 Task: Configure the swarming to find subject matter experts for support.
Action: Mouse moved to (1010, 73)
Screenshot: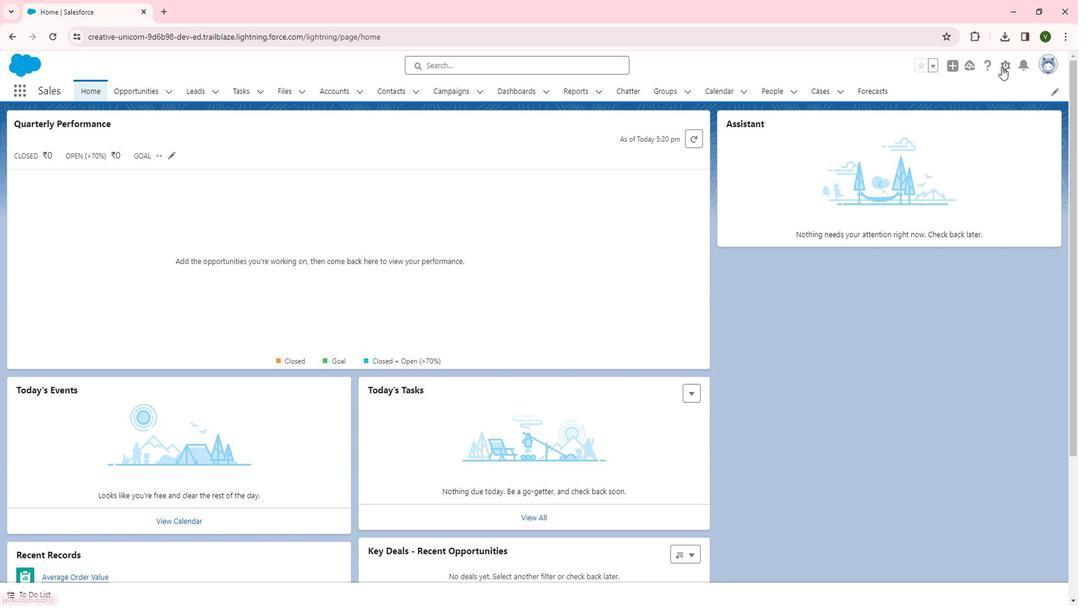 
Action: Mouse pressed left at (1010, 73)
Screenshot: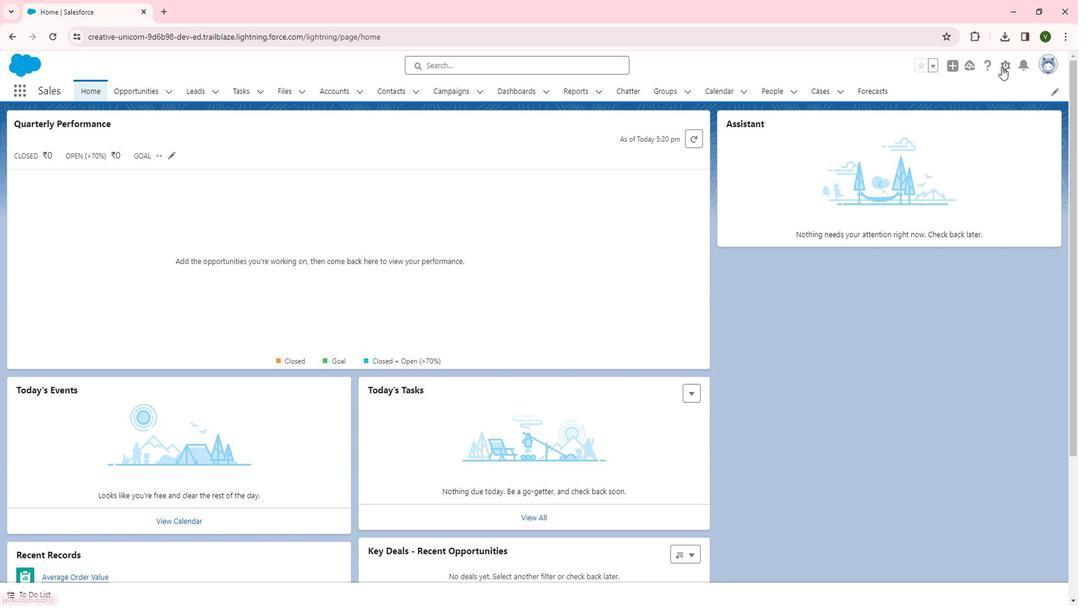 
Action: Mouse moved to (966, 98)
Screenshot: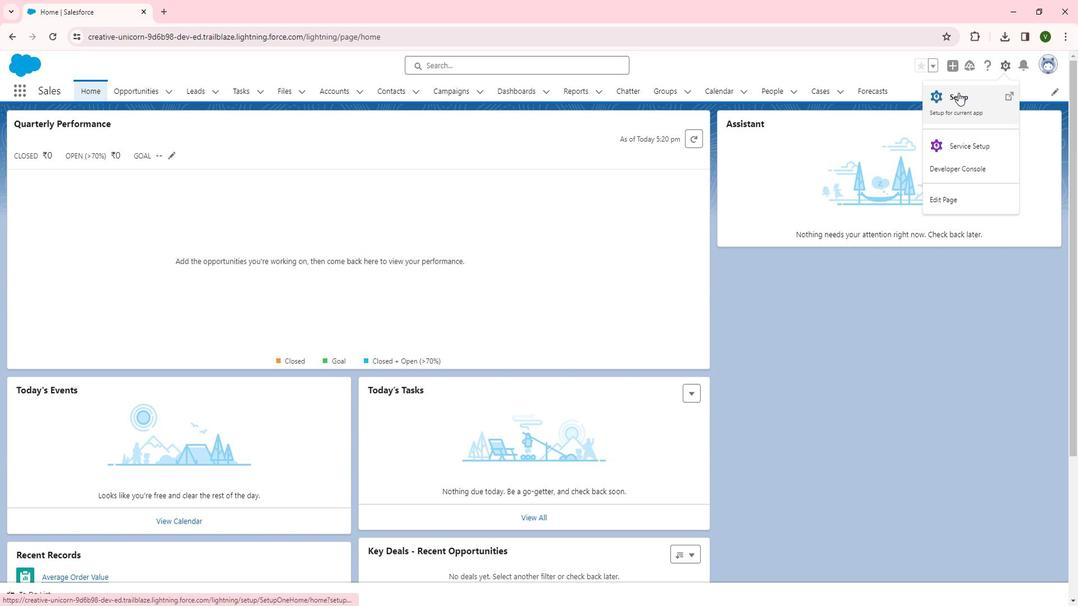 
Action: Mouse pressed left at (966, 98)
Screenshot: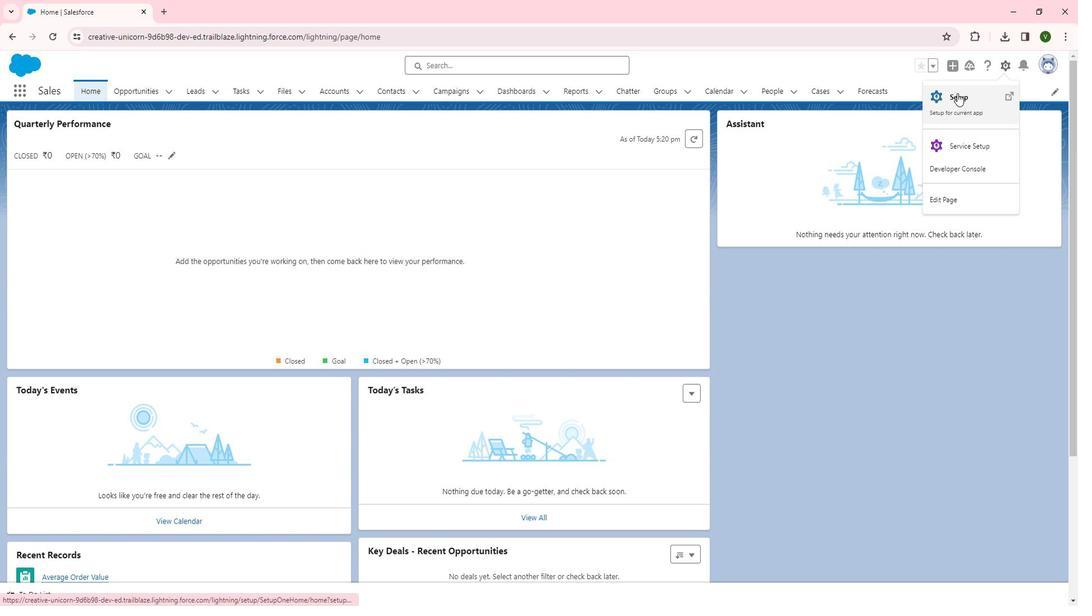 
Action: Mouse moved to (64, 336)
Screenshot: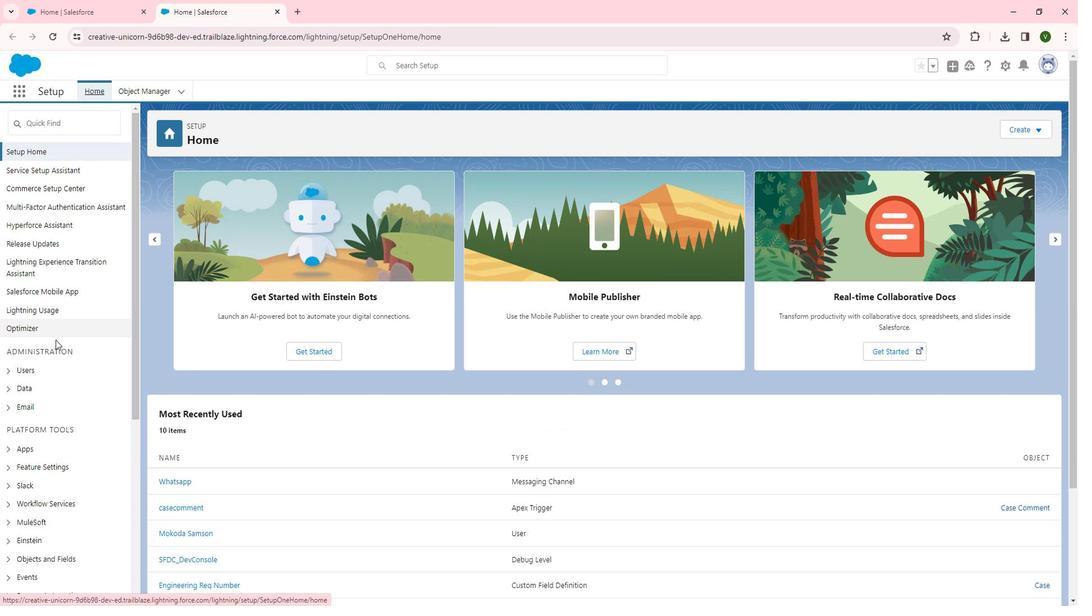 
Action: Mouse scrolled (64, 335) with delta (0, 0)
Screenshot: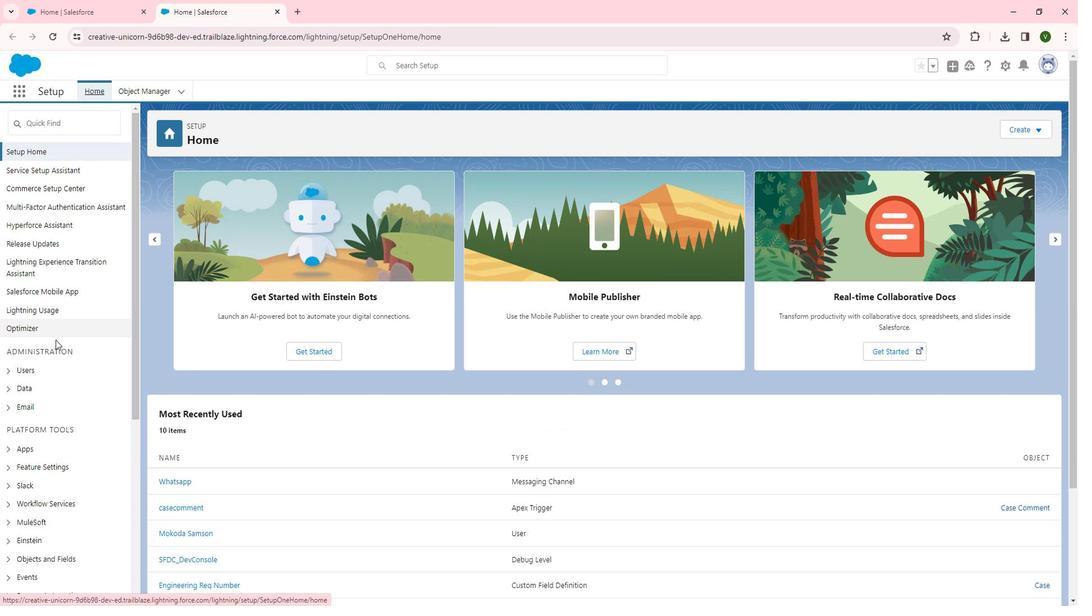 
Action: Mouse scrolled (64, 335) with delta (0, 0)
Screenshot: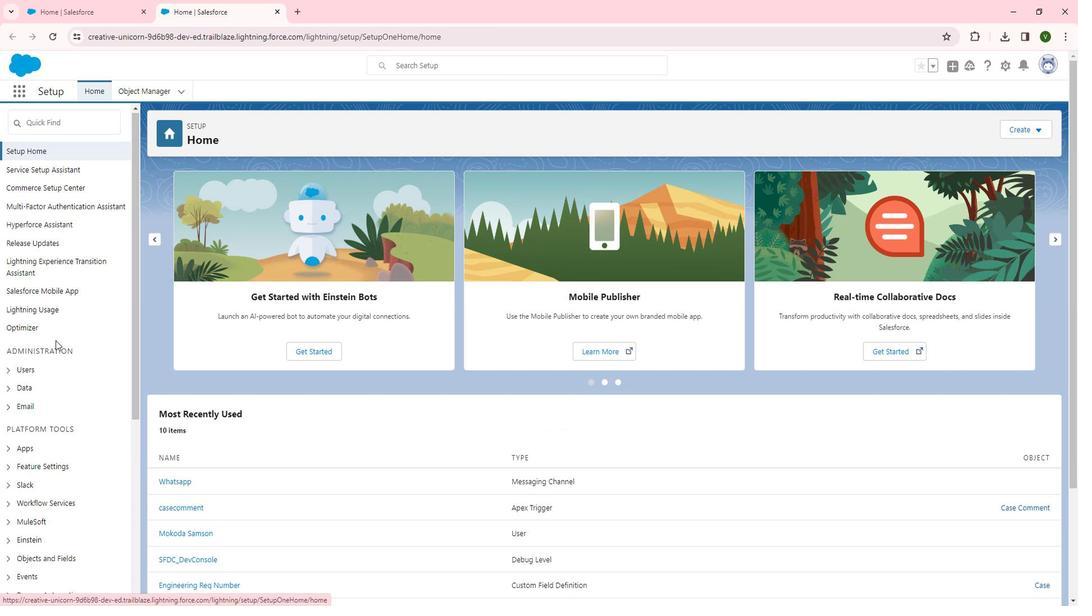 
Action: Mouse scrolled (64, 335) with delta (0, 0)
Screenshot: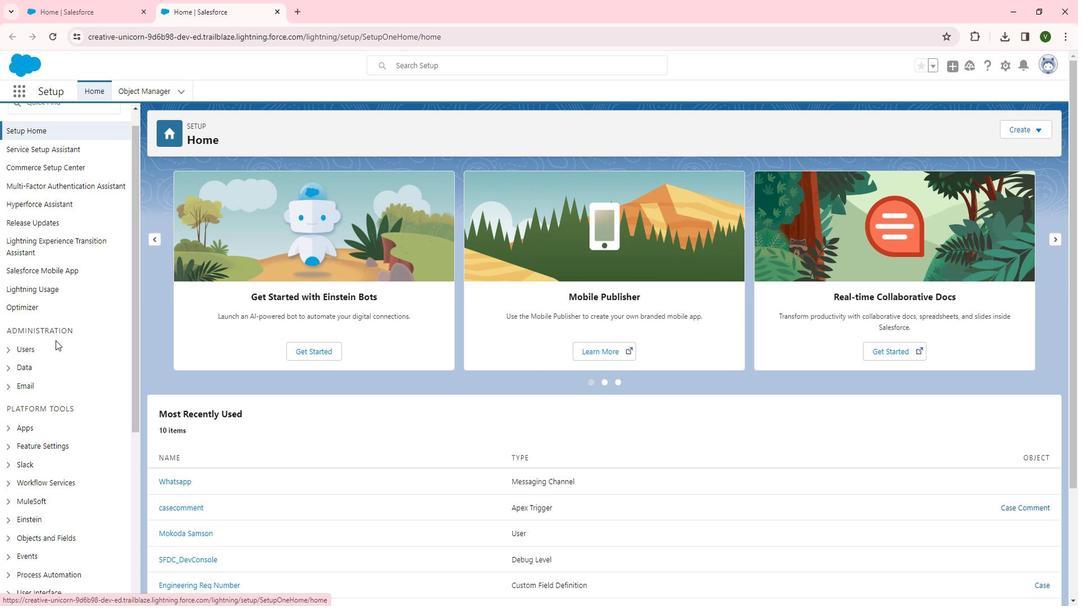 
Action: Mouse moved to (14, 290)
Screenshot: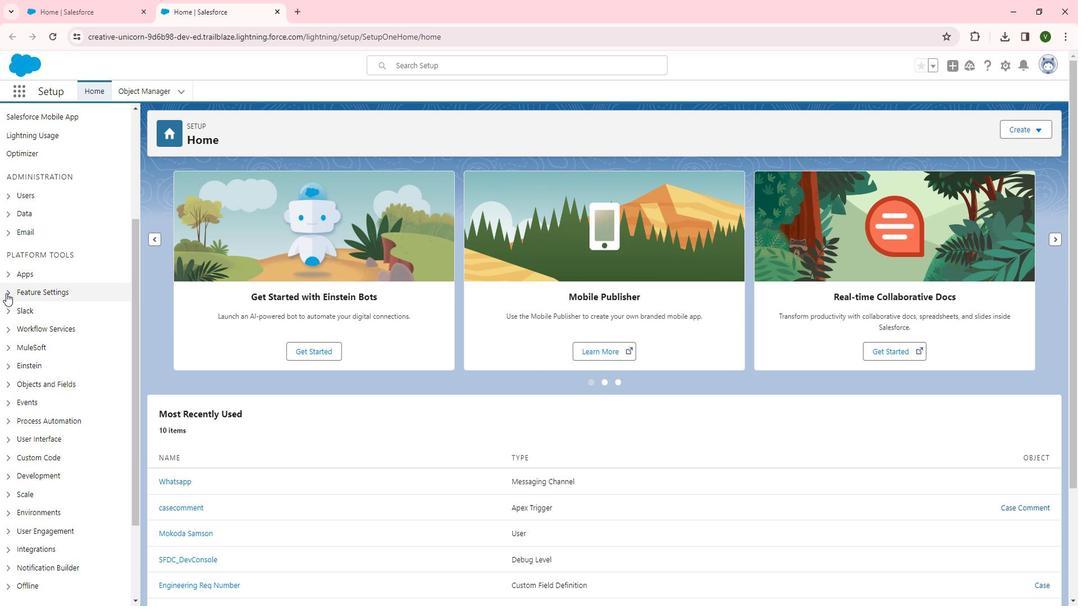 
Action: Mouse pressed left at (14, 290)
Screenshot: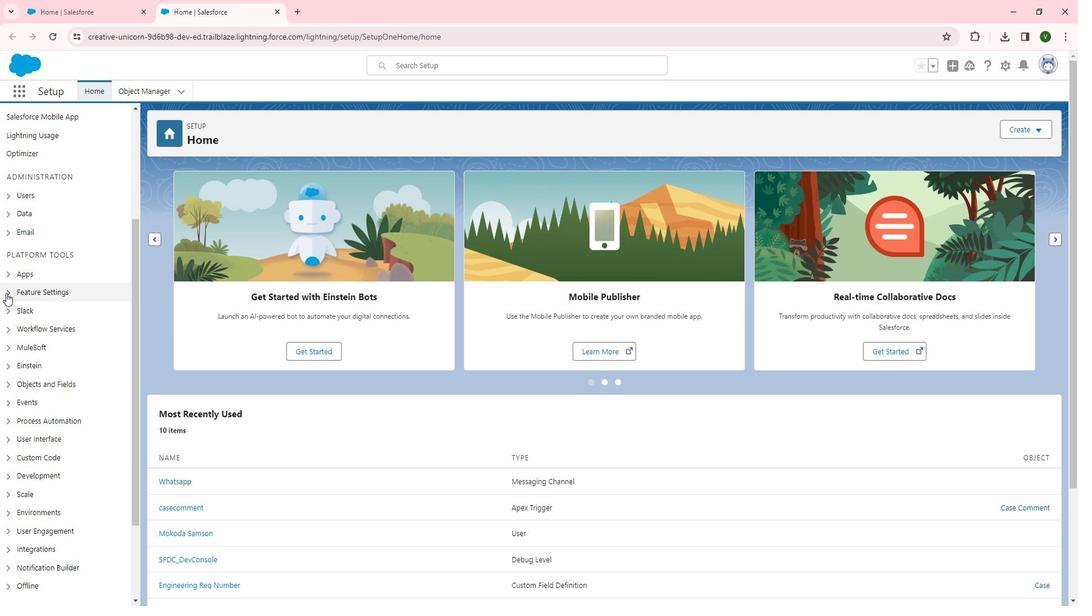 
Action: Mouse moved to (78, 284)
Screenshot: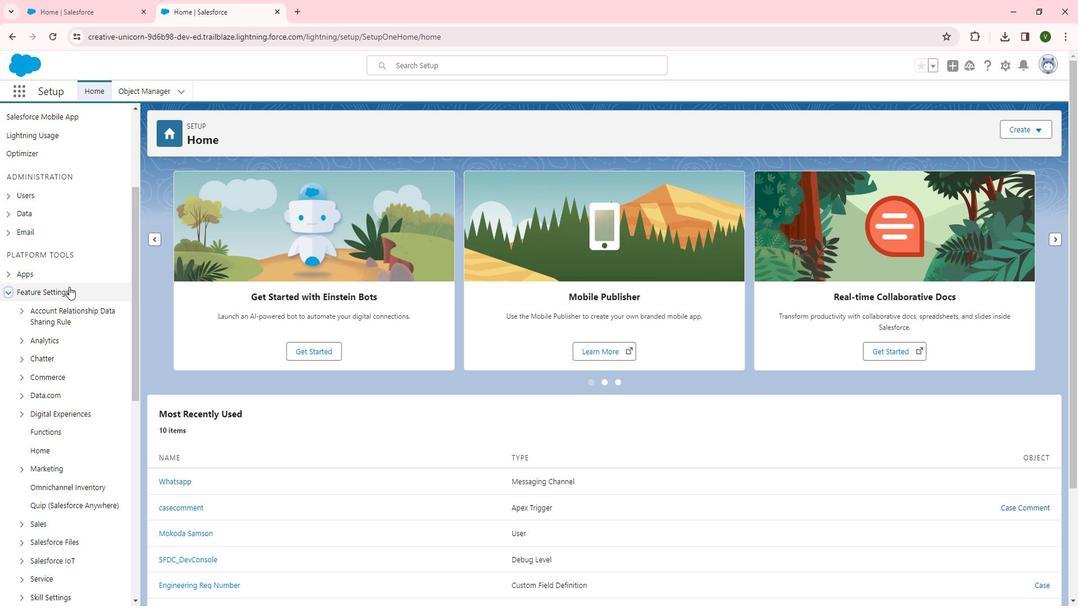 
Action: Mouse scrolled (78, 284) with delta (0, 0)
Screenshot: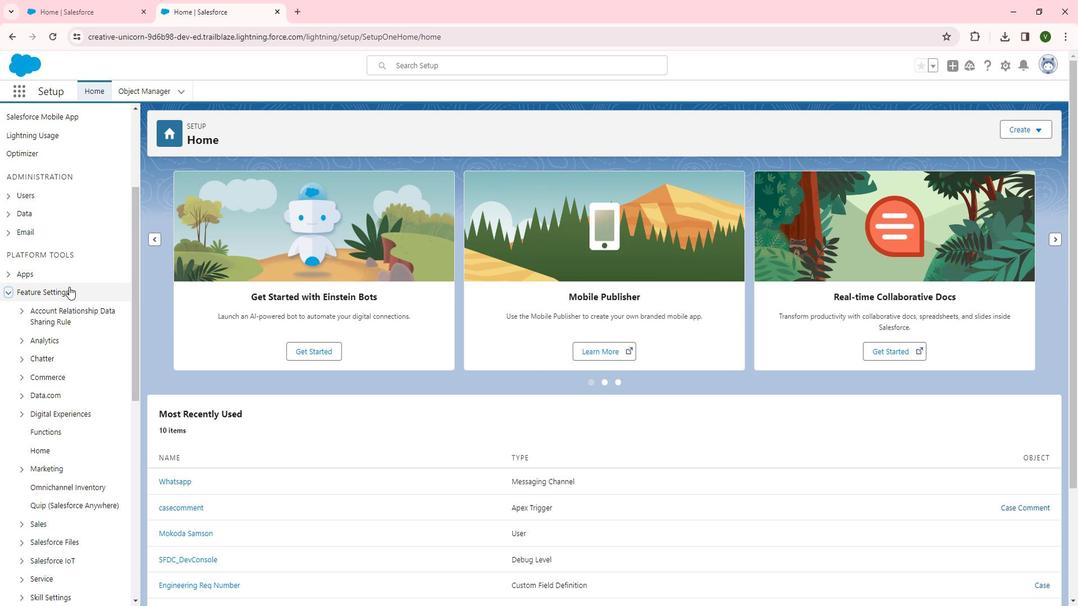 
Action: Mouse scrolled (78, 284) with delta (0, 0)
Screenshot: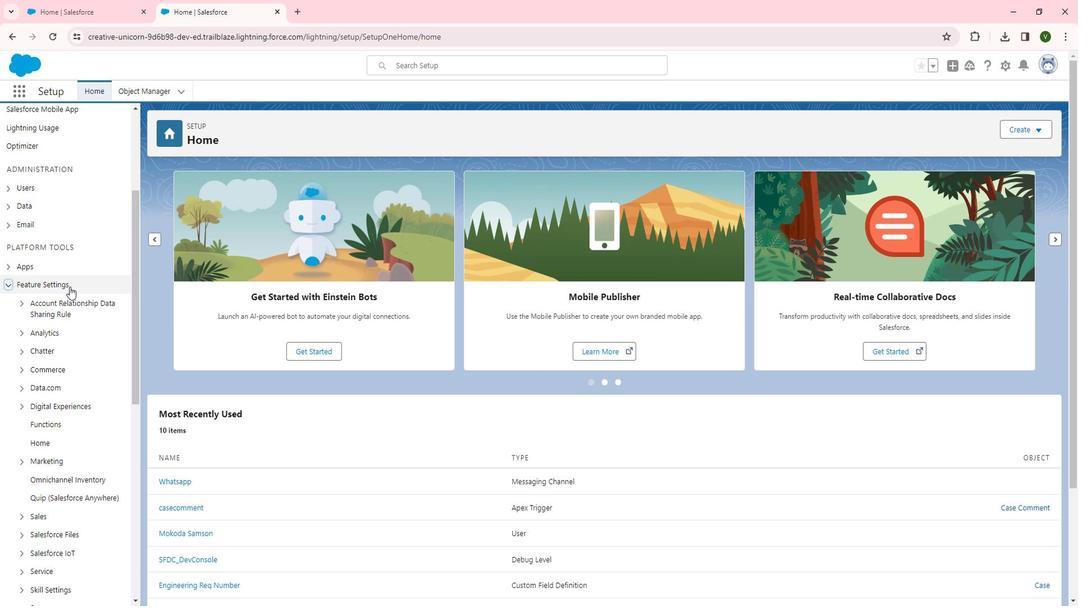 
Action: Mouse scrolled (78, 284) with delta (0, 0)
Screenshot: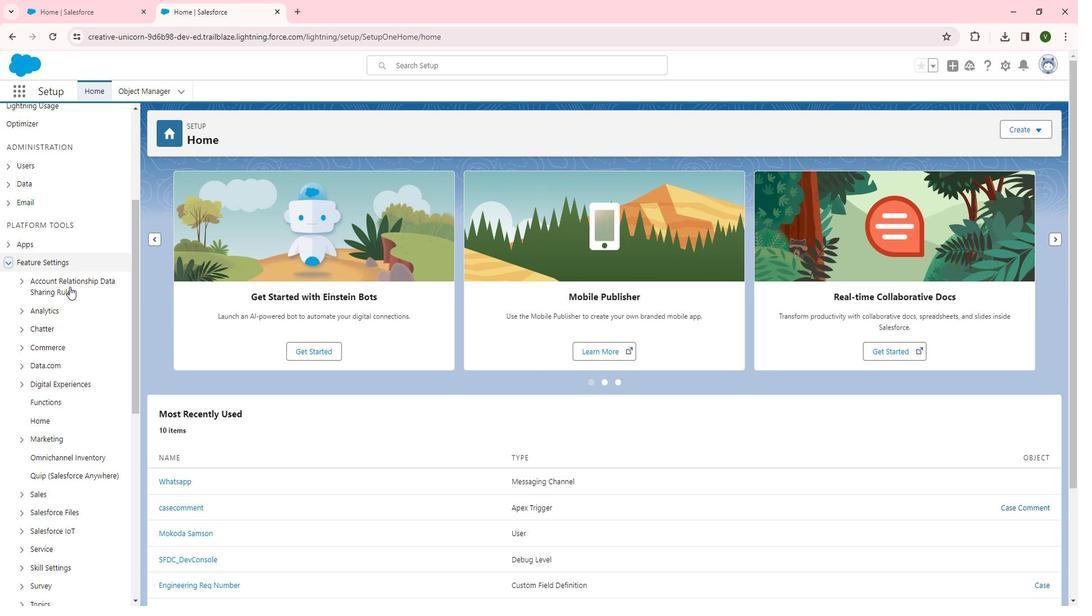 
Action: Mouse moved to (78, 287)
Screenshot: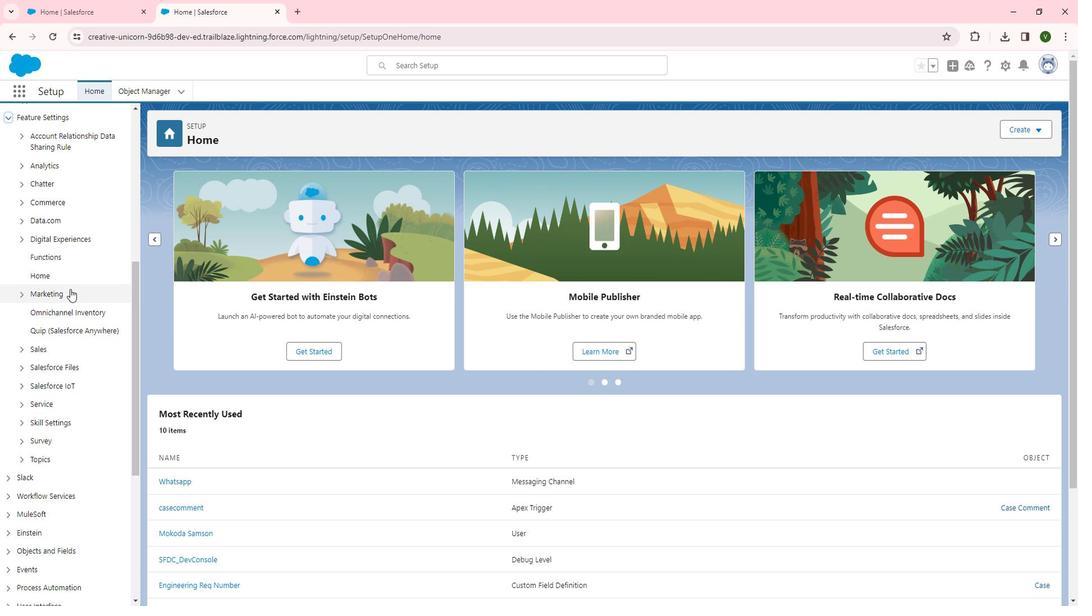 
Action: Mouse scrolled (78, 286) with delta (0, 0)
Screenshot: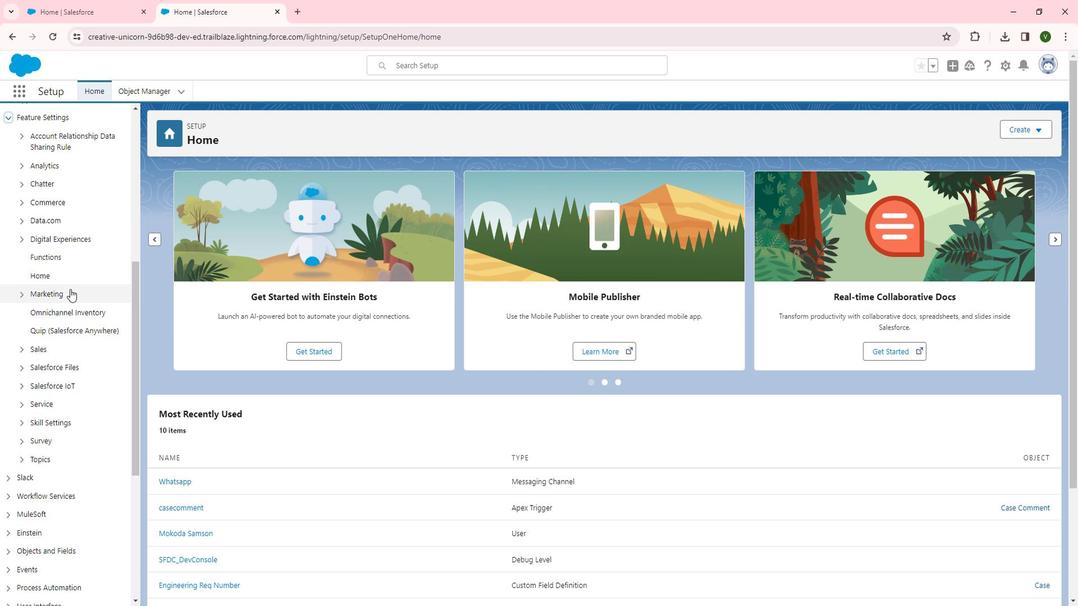 
Action: Mouse moved to (29, 342)
Screenshot: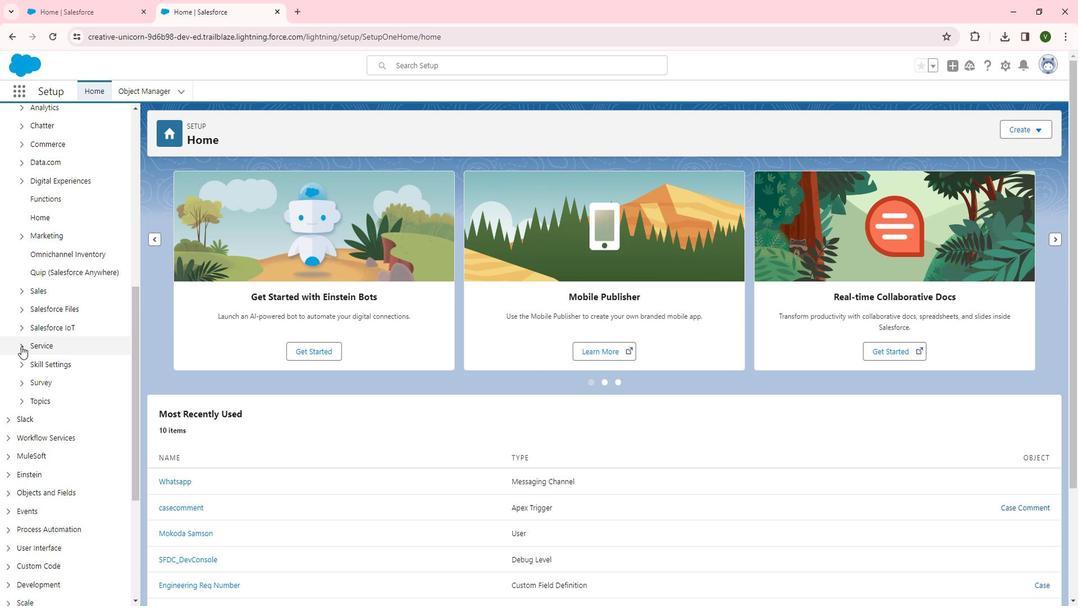 
Action: Mouse pressed left at (29, 342)
Screenshot: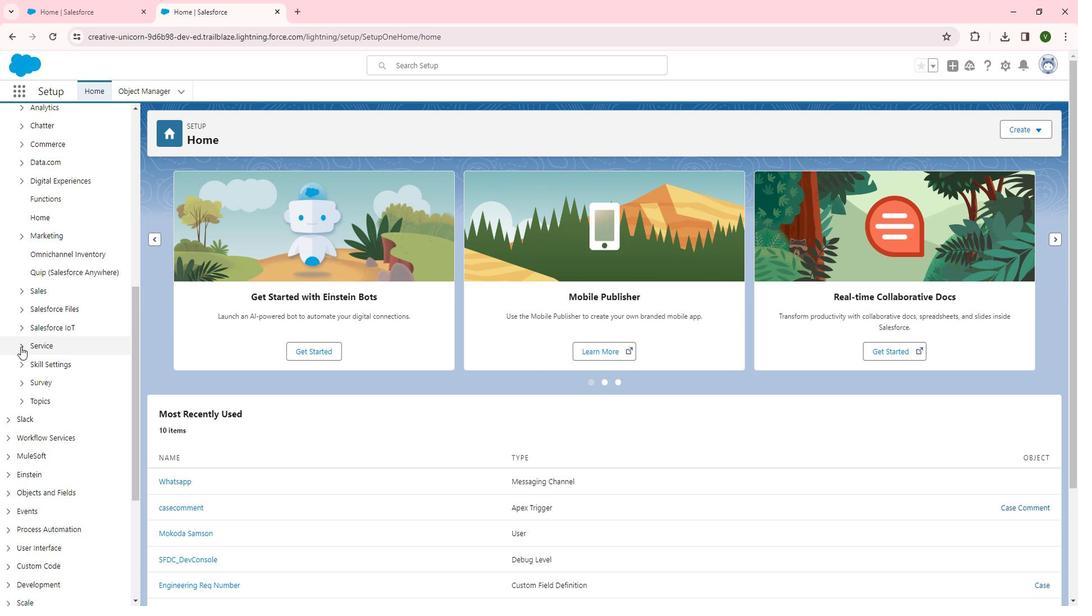 
Action: Mouse moved to (80, 346)
Screenshot: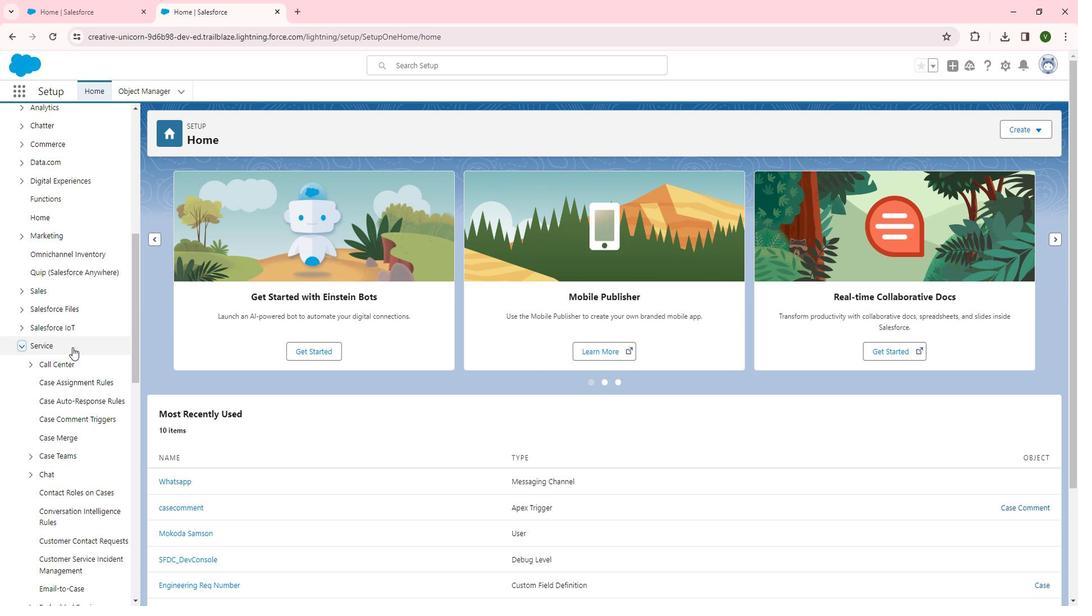 
Action: Mouse scrolled (80, 345) with delta (0, 0)
Screenshot: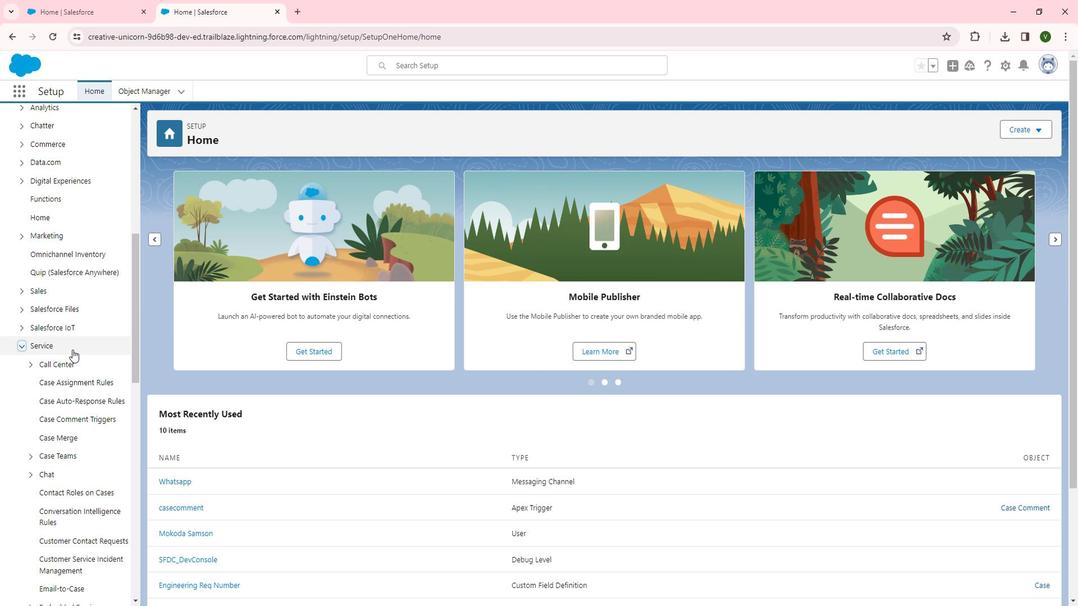 
Action: Mouse scrolled (80, 345) with delta (0, 0)
Screenshot: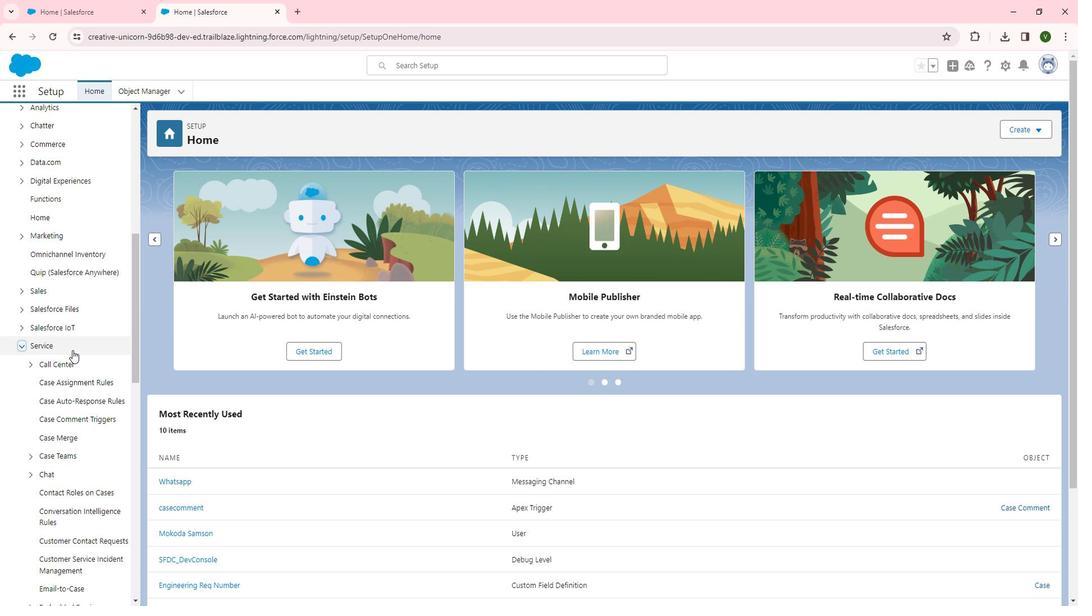
Action: Mouse scrolled (80, 345) with delta (0, 0)
Screenshot: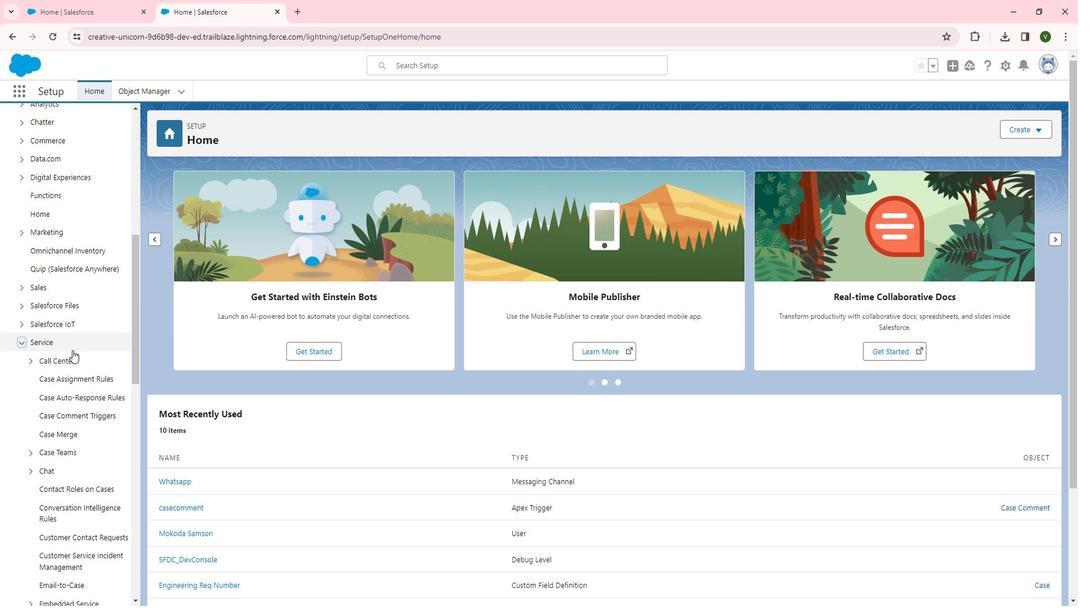 
Action: Mouse moved to (80, 347)
Screenshot: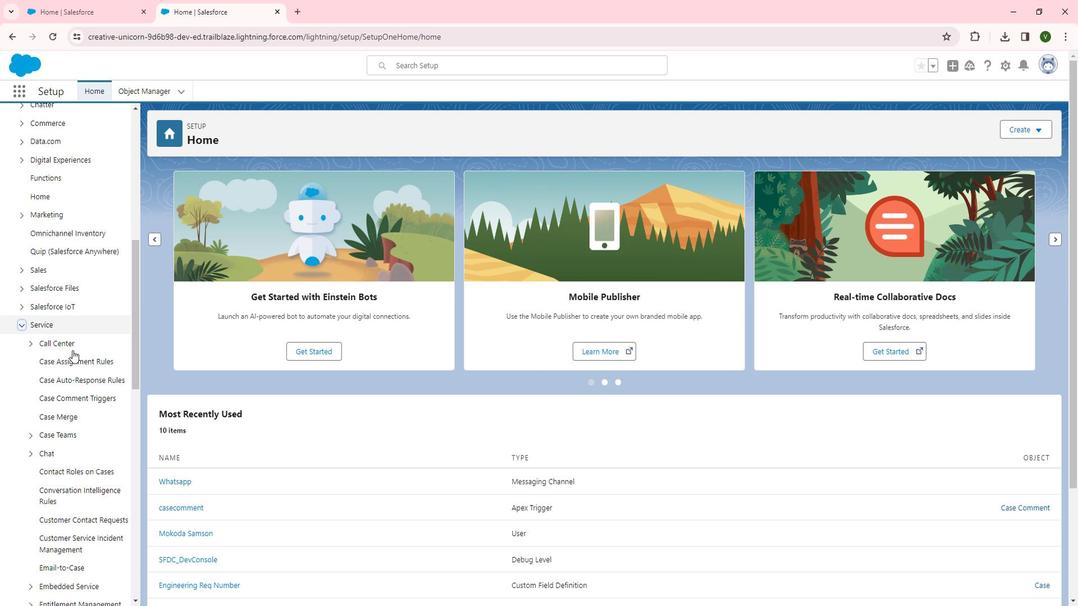 
Action: Mouse scrolled (80, 347) with delta (0, 0)
Screenshot: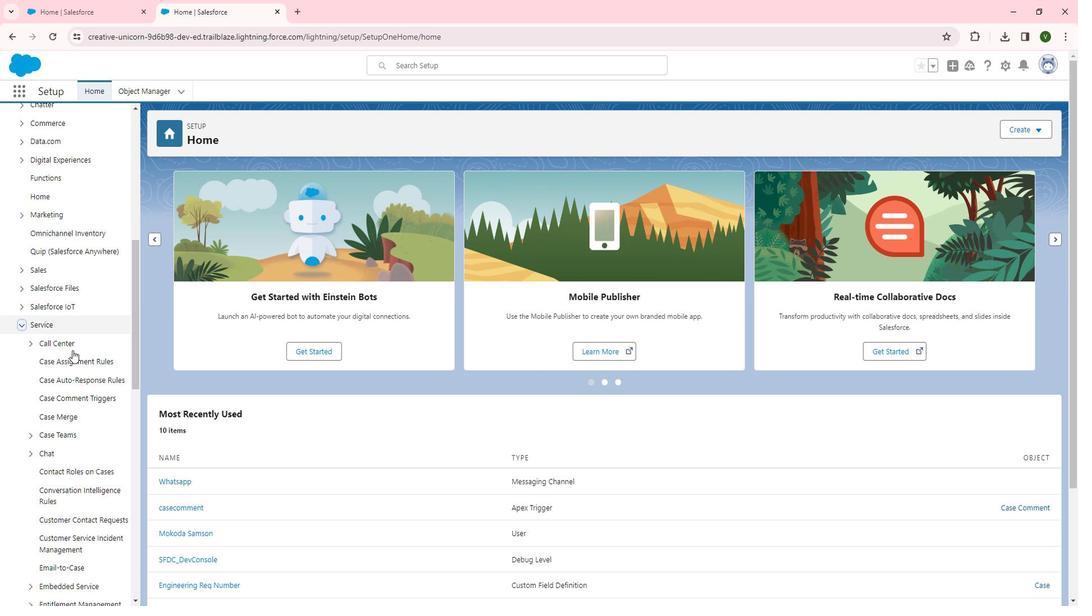 
Action: Mouse moved to (80, 349)
Screenshot: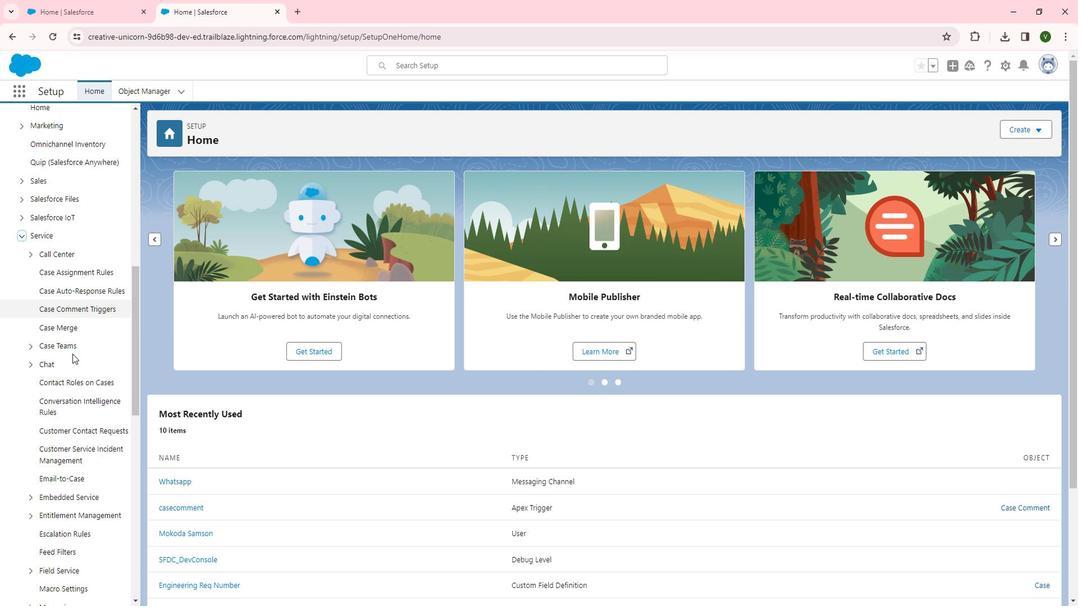 
Action: Mouse scrolled (80, 348) with delta (0, 0)
Screenshot: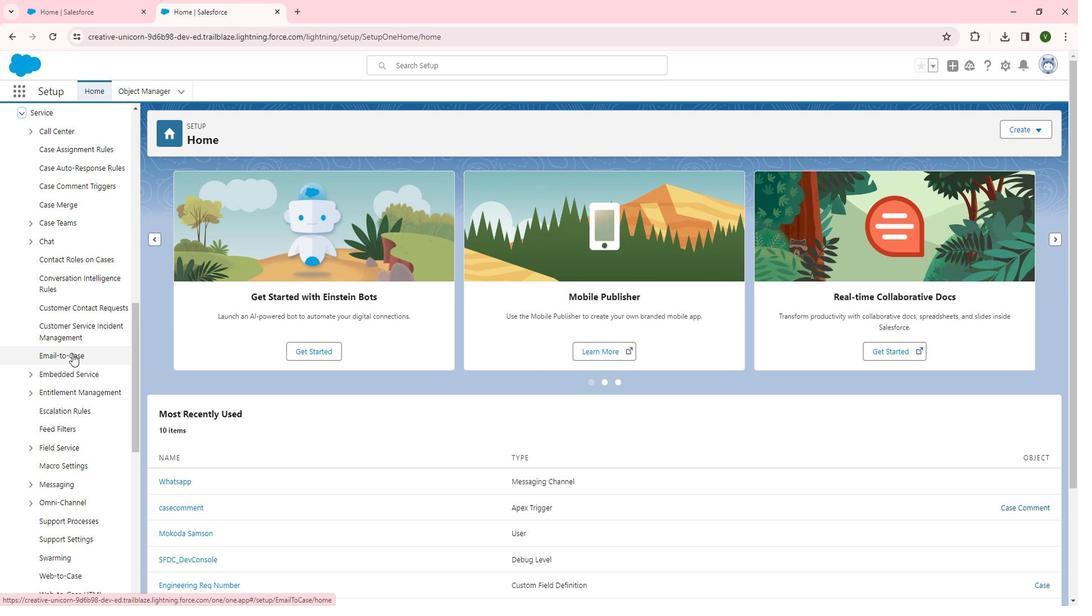 
Action: Mouse moved to (65, 489)
Screenshot: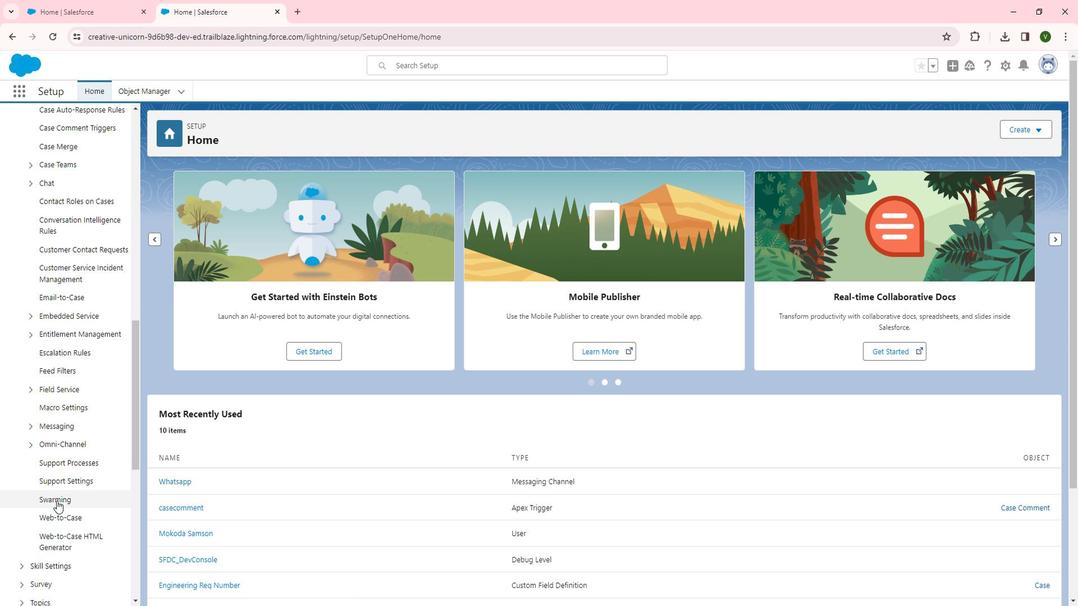 
Action: Mouse pressed left at (65, 489)
Screenshot: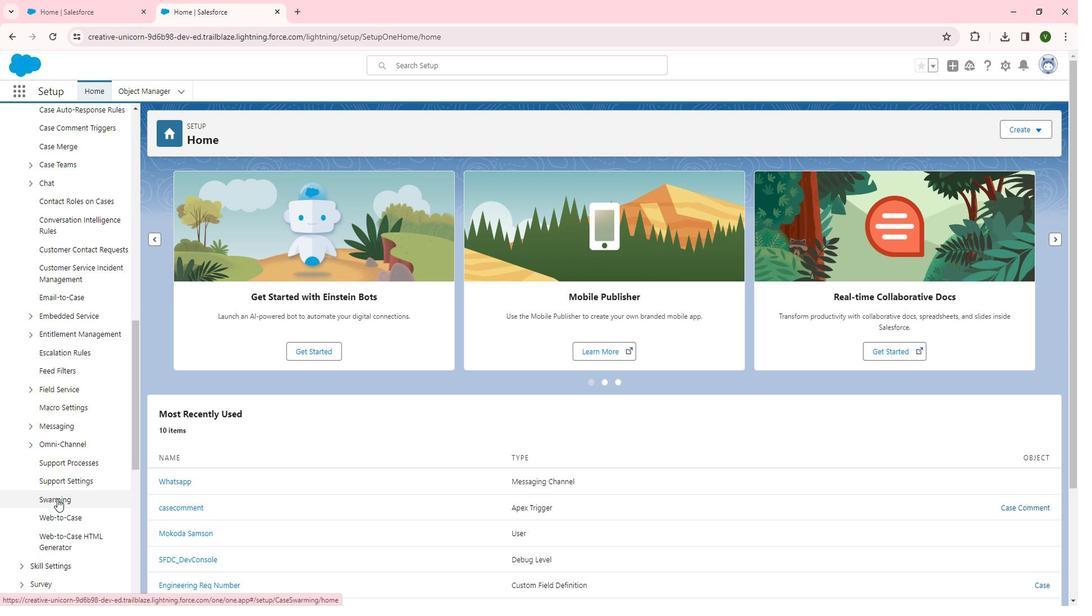 
Action: Mouse moved to (1048, 240)
Screenshot: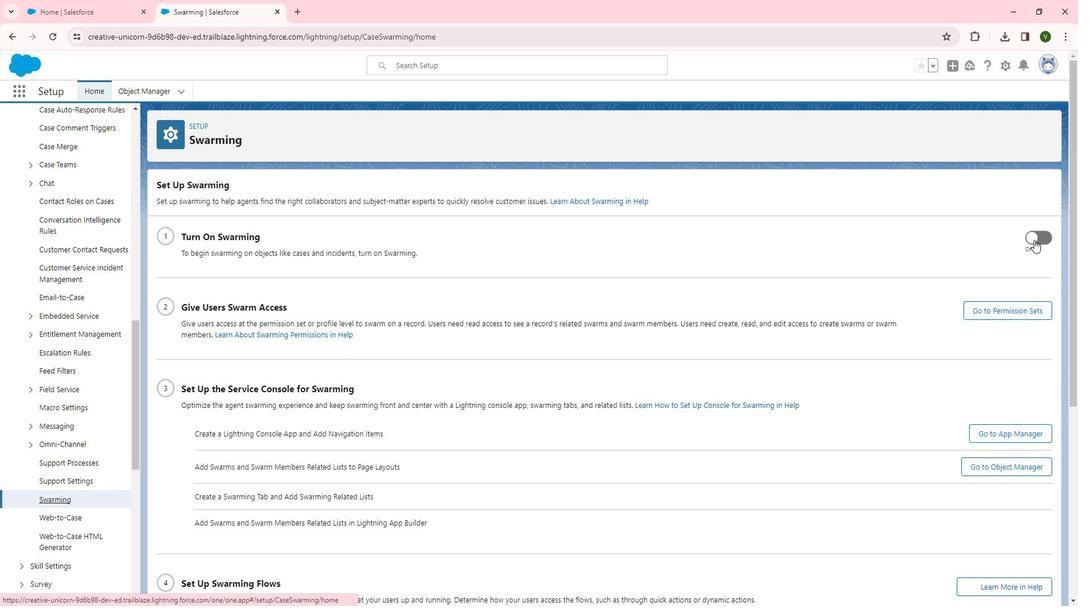
Action: Mouse pressed left at (1048, 240)
Screenshot: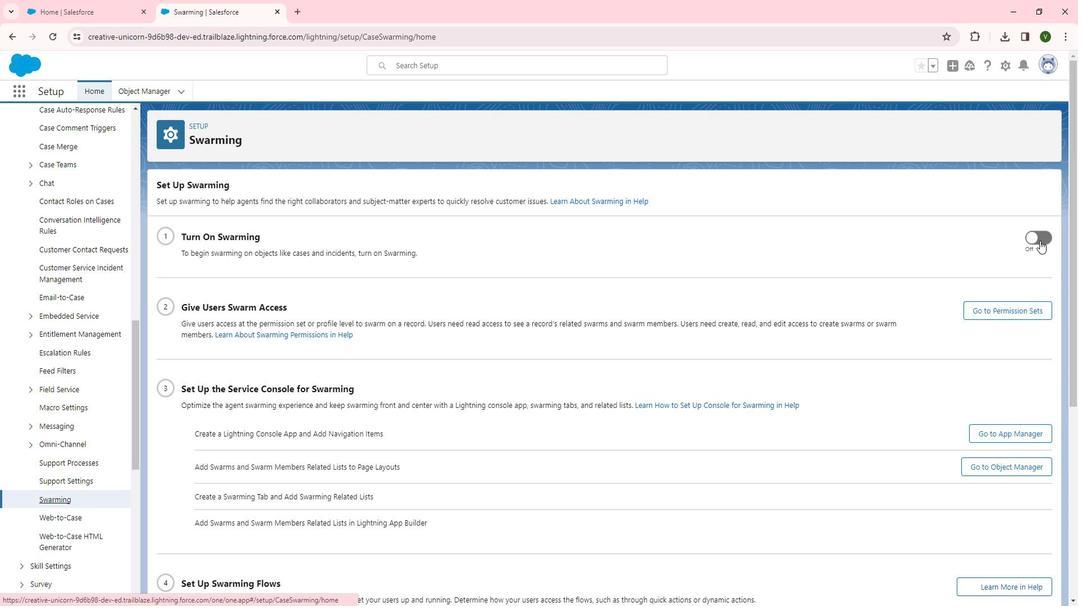 
Action: Mouse moved to (474, 343)
Screenshot: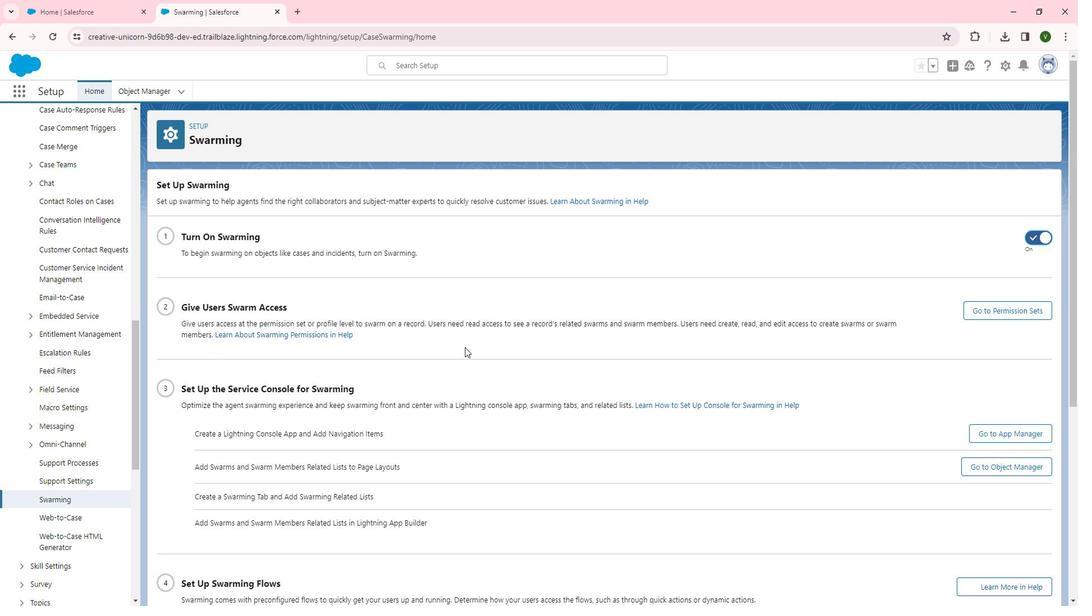 
Action: Mouse scrolled (474, 342) with delta (0, 0)
Screenshot: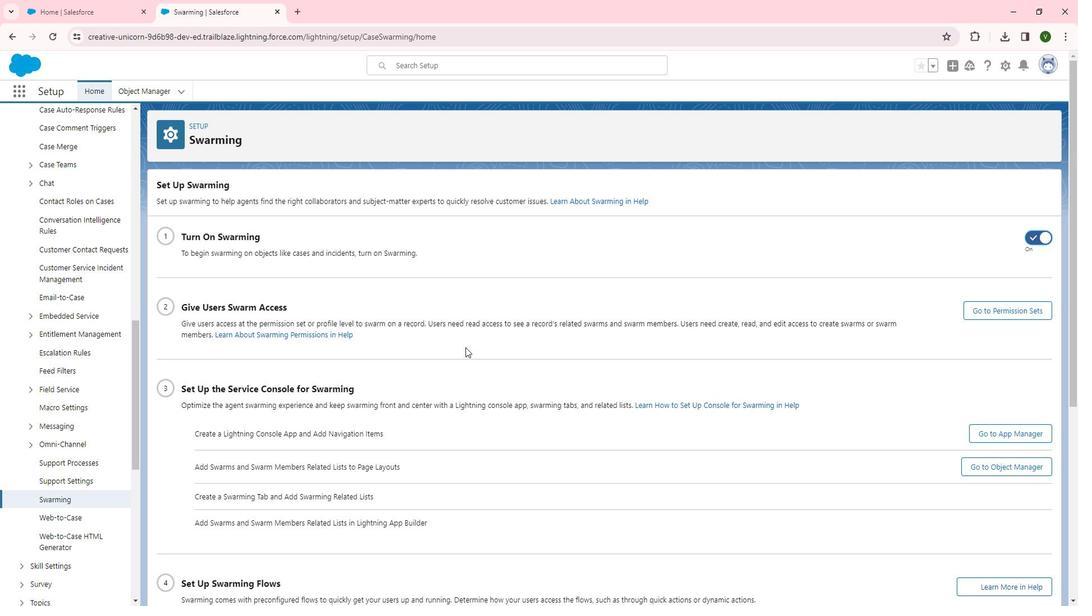 
Action: Mouse scrolled (474, 342) with delta (0, 0)
Screenshot: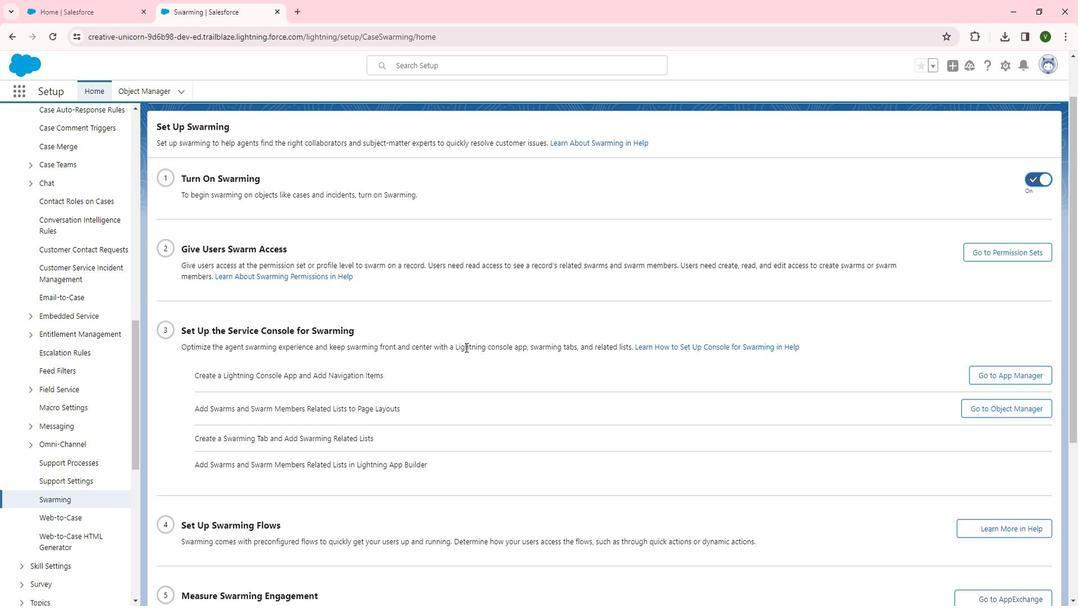 
Action: Mouse scrolled (474, 342) with delta (0, 0)
Screenshot: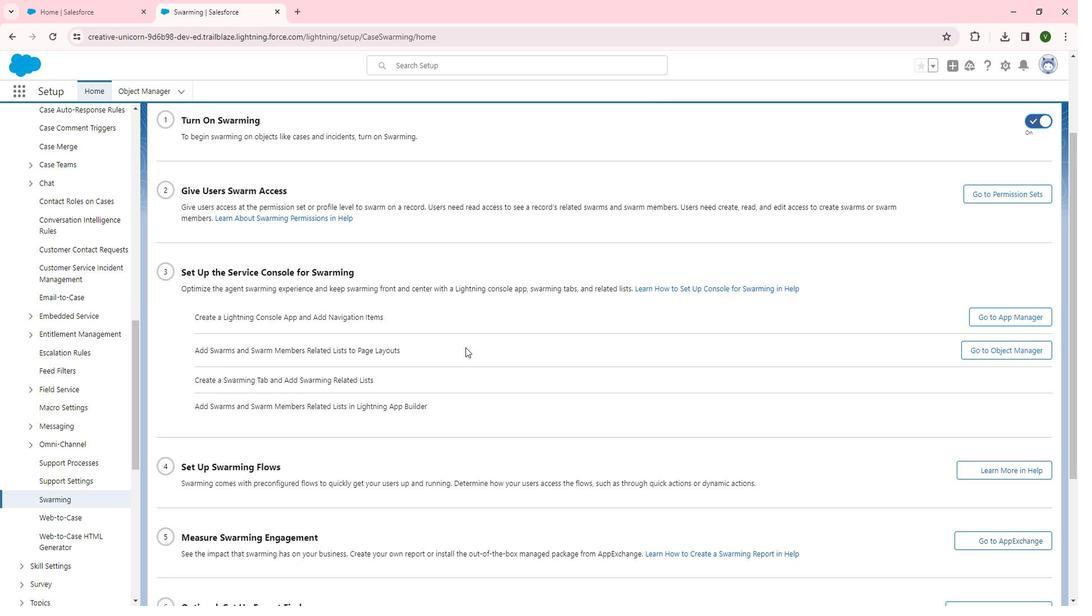 
Action: Mouse scrolled (474, 342) with delta (0, 0)
Screenshot: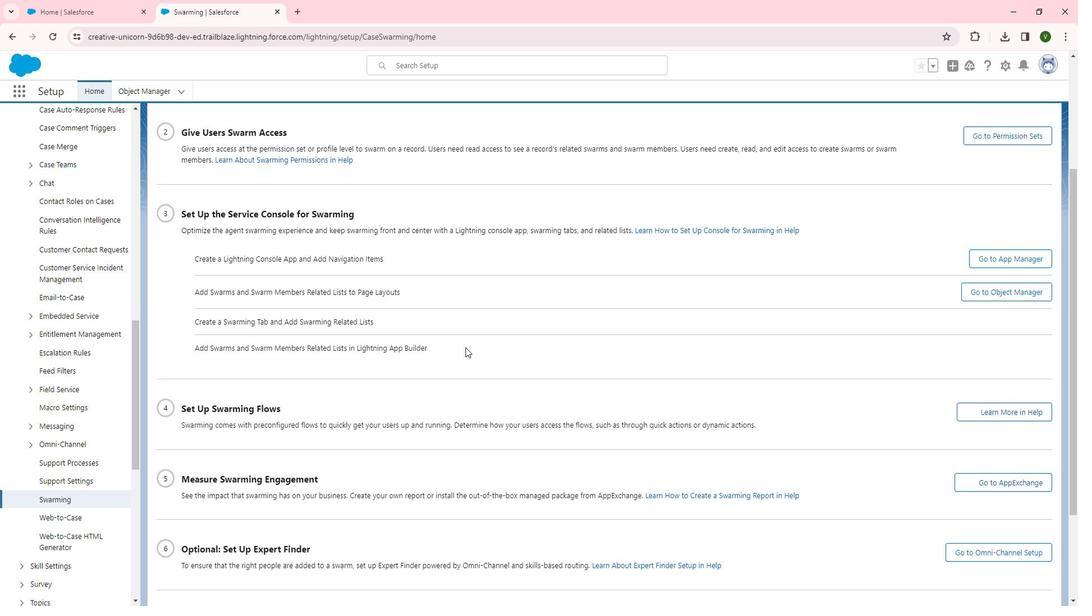 
Action: Mouse scrolled (474, 342) with delta (0, 0)
Screenshot: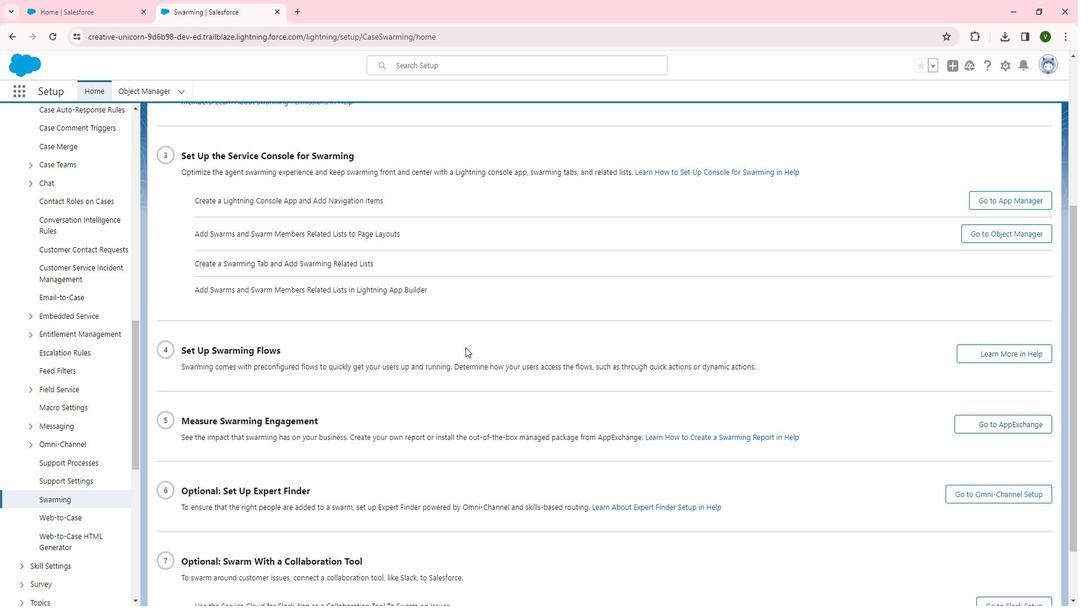 
Action: Mouse moved to (461, 340)
Screenshot: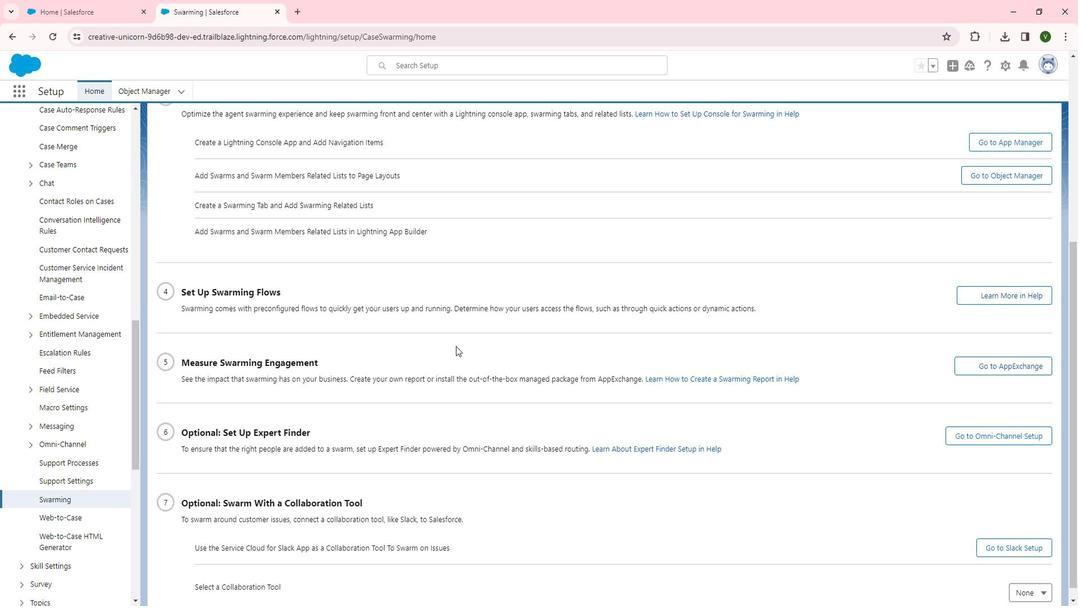 
Action: Mouse scrolled (461, 340) with delta (0, 0)
Screenshot: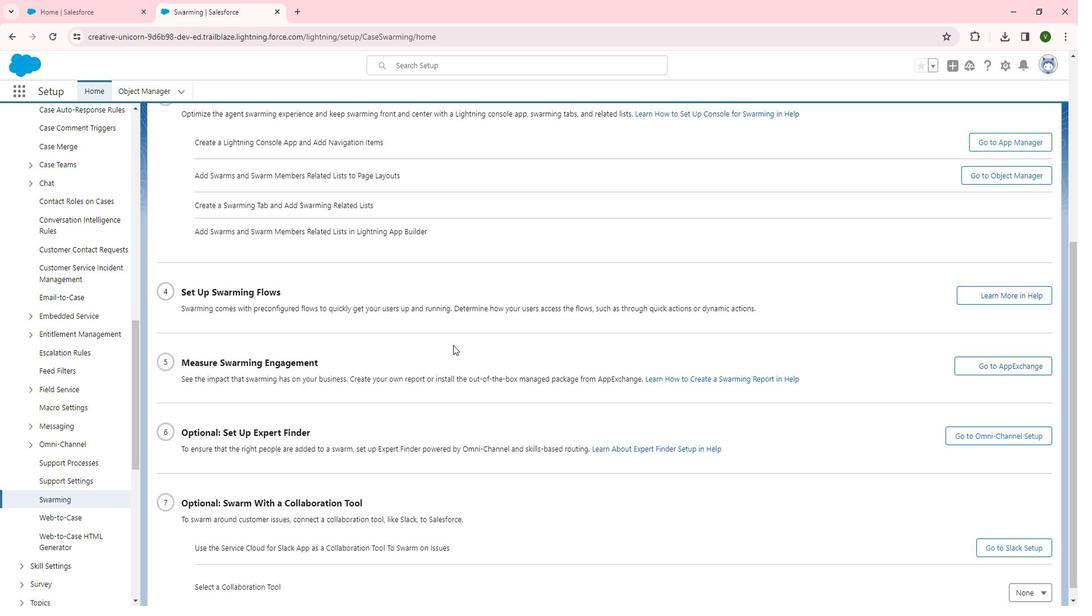 
Action: Mouse scrolled (461, 340) with delta (0, 0)
Screenshot: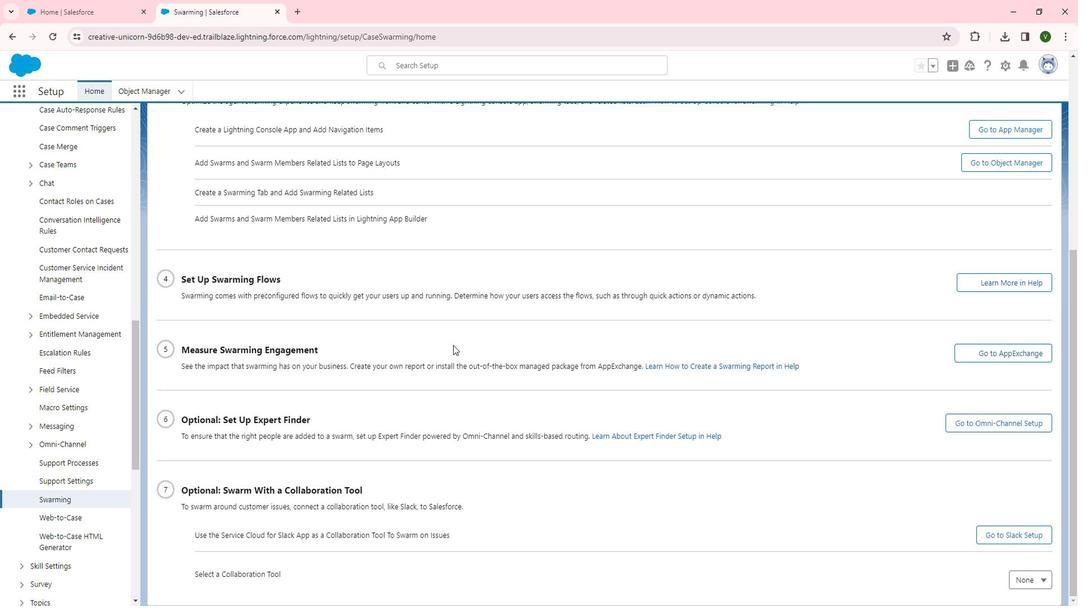 
Action: Mouse moved to (1041, 569)
Screenshot: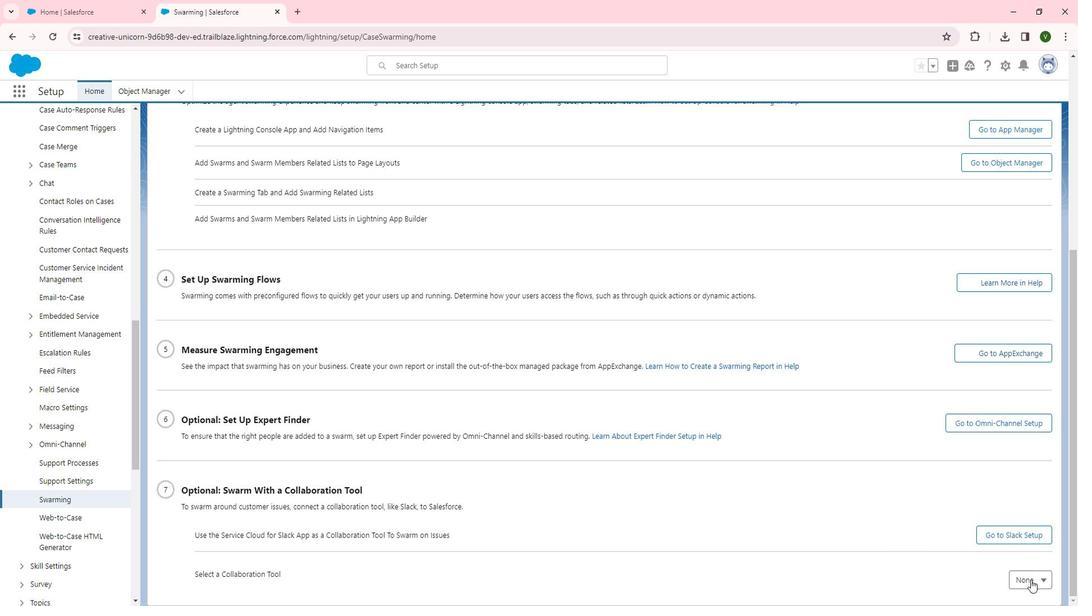 
Action: Mouse pressed left at (1041, 569)
Screenshot: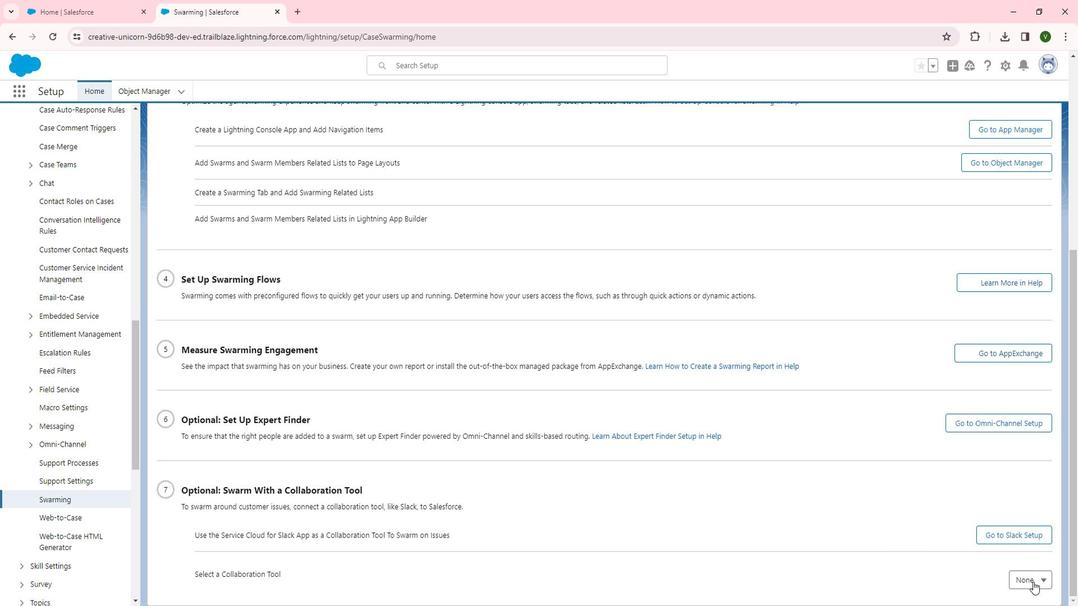 
Action: Mouse moved to (1002, 569)
Screenshot: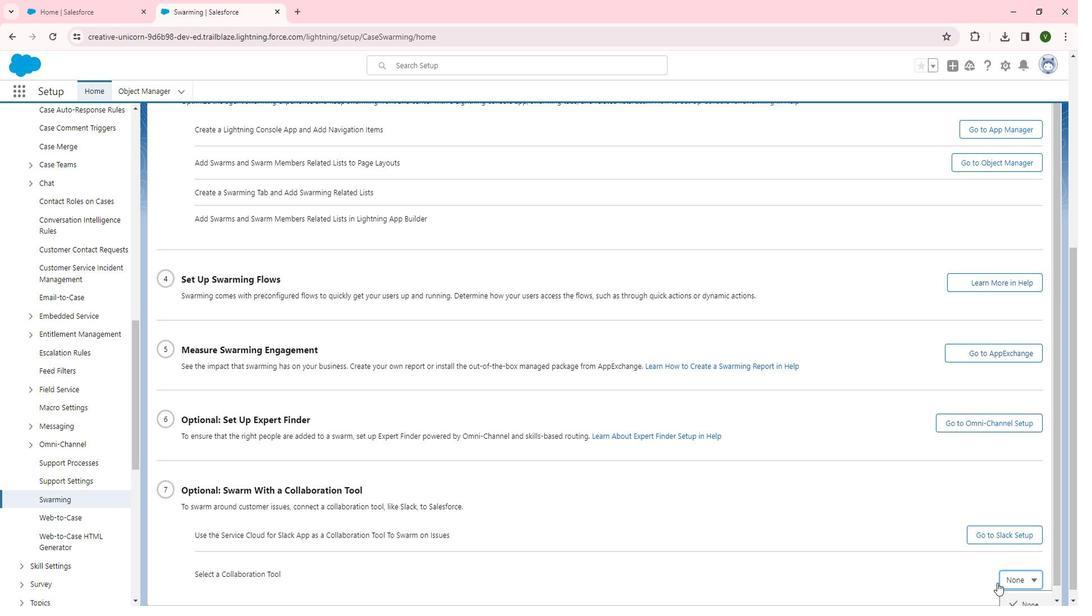 
Action: Mouse scrolled (1002, 568) with delta (0, 0)
Screenshot: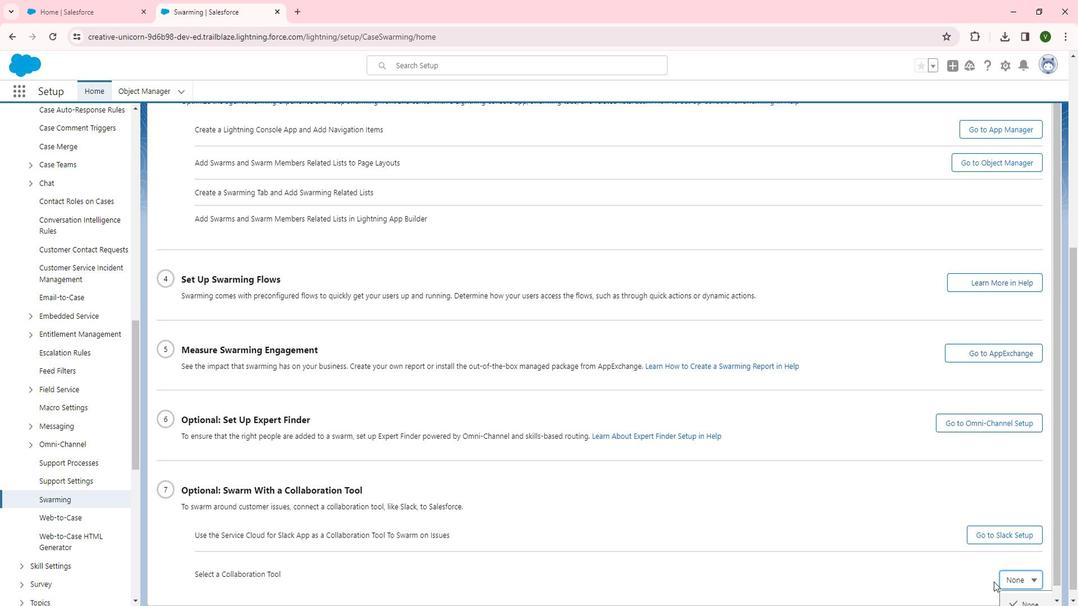 
Action: Mouse scrolled (1002, 568) with delta (0, 0)
Screenshot: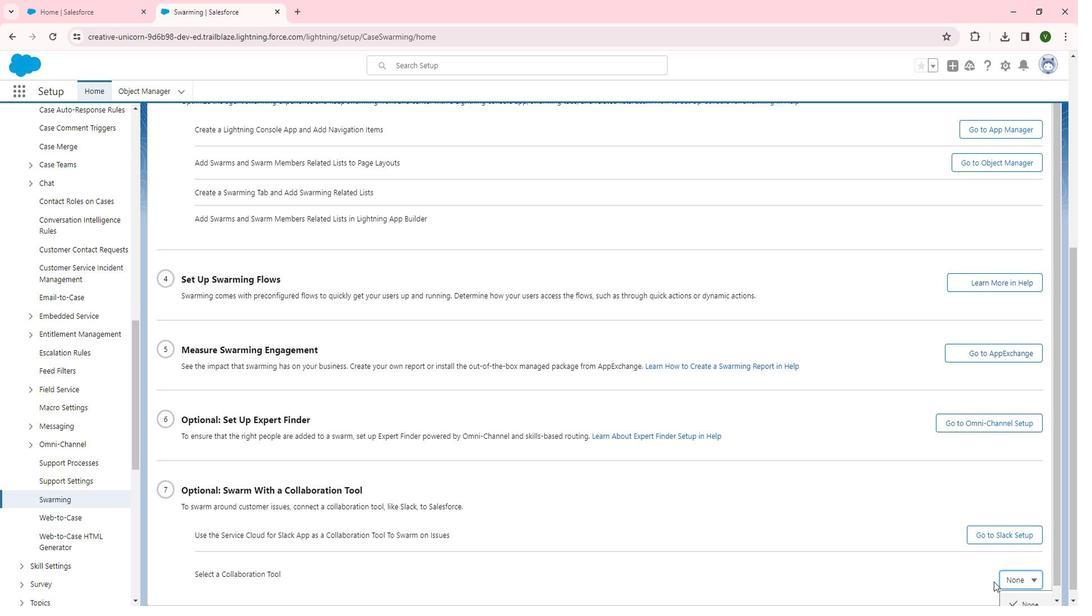 
Action: Mouse moved to (1012, 576)
Screenshot: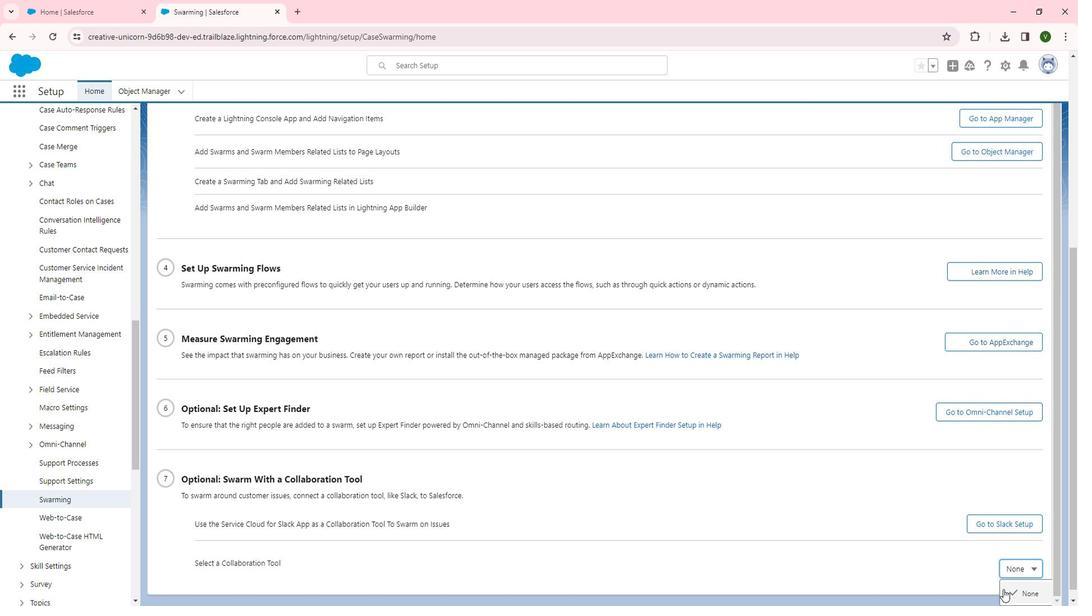 
Action: Mouse scrolled (1012, 576) with delta (0, 0)
Screenshot: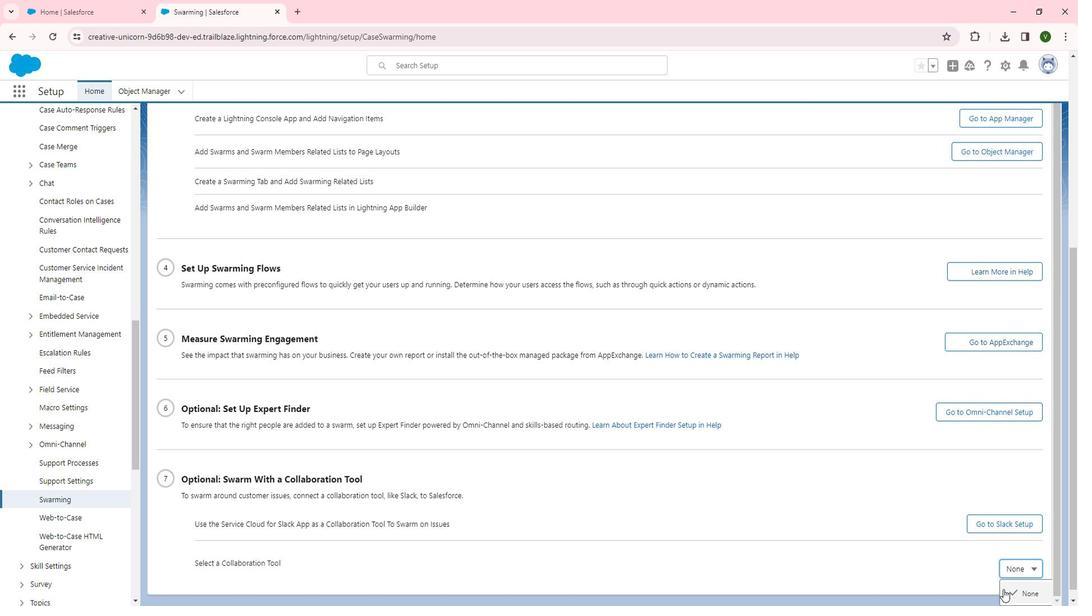 
Action: Mouse scrolled (1012, 576) with delta (0, 0)
Screenshot: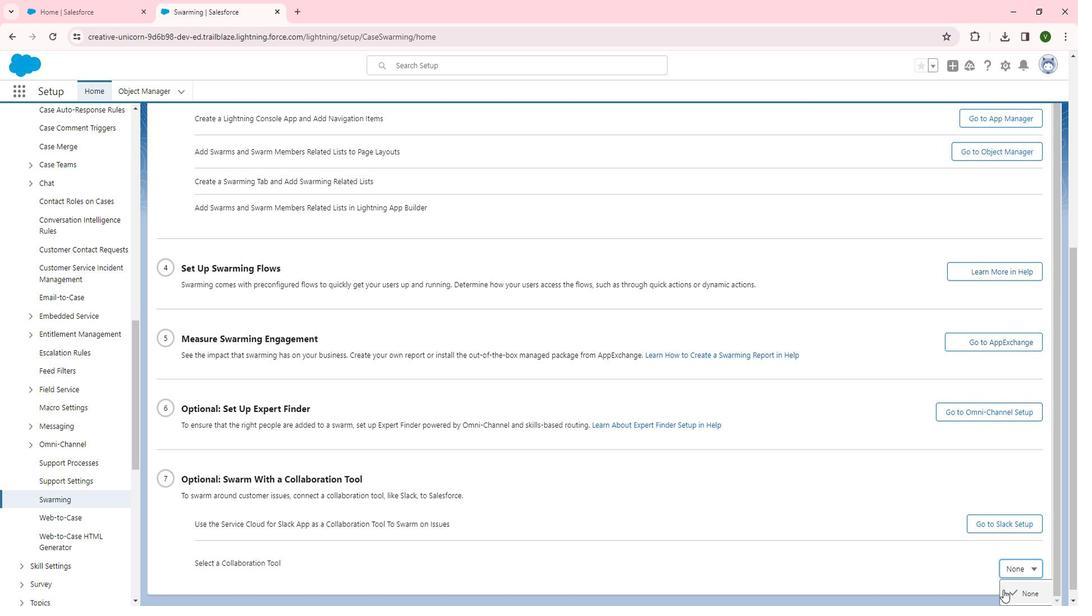 
Action: Mouse moved to (1034, 575)
Screenshot: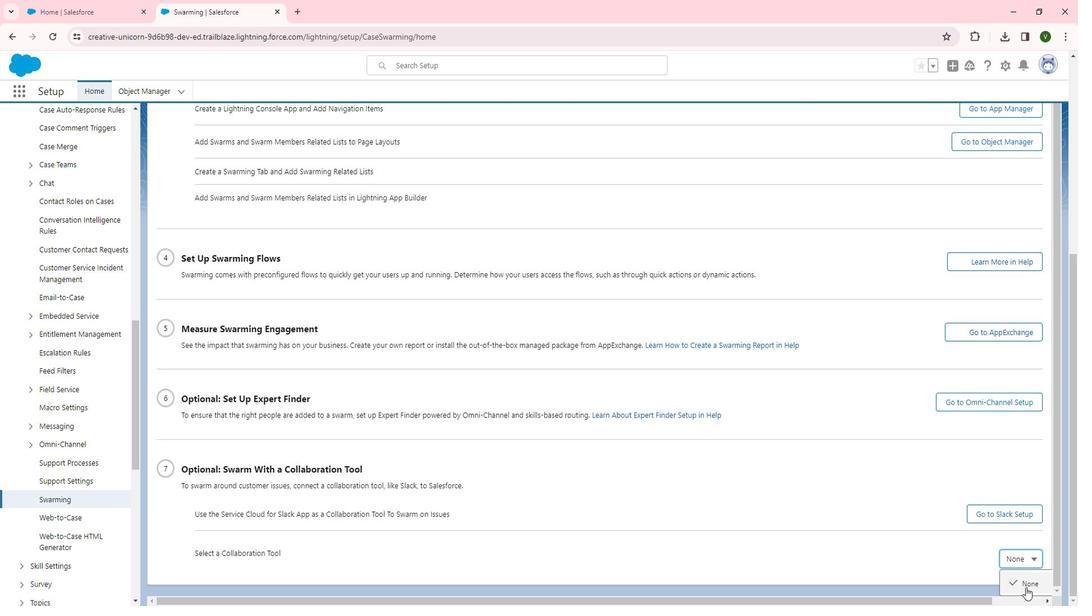 
Action: Mouse scrolled (1034, 574) with delta (0, 0)
Screenshot: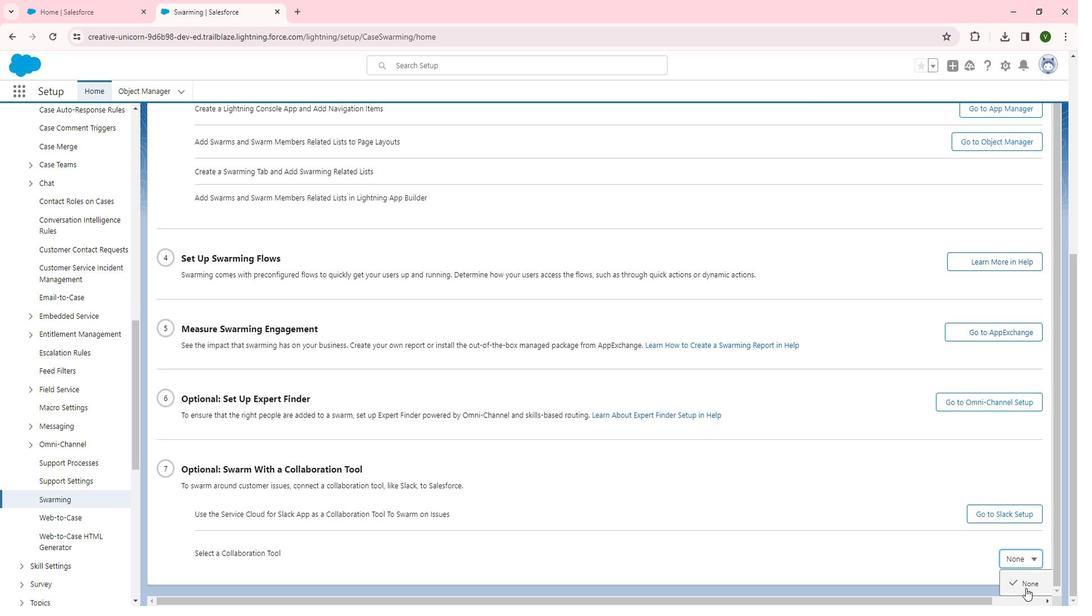 
Action: Mouse scrolled (1034, 574) with delta (0, 0)
Screenshot: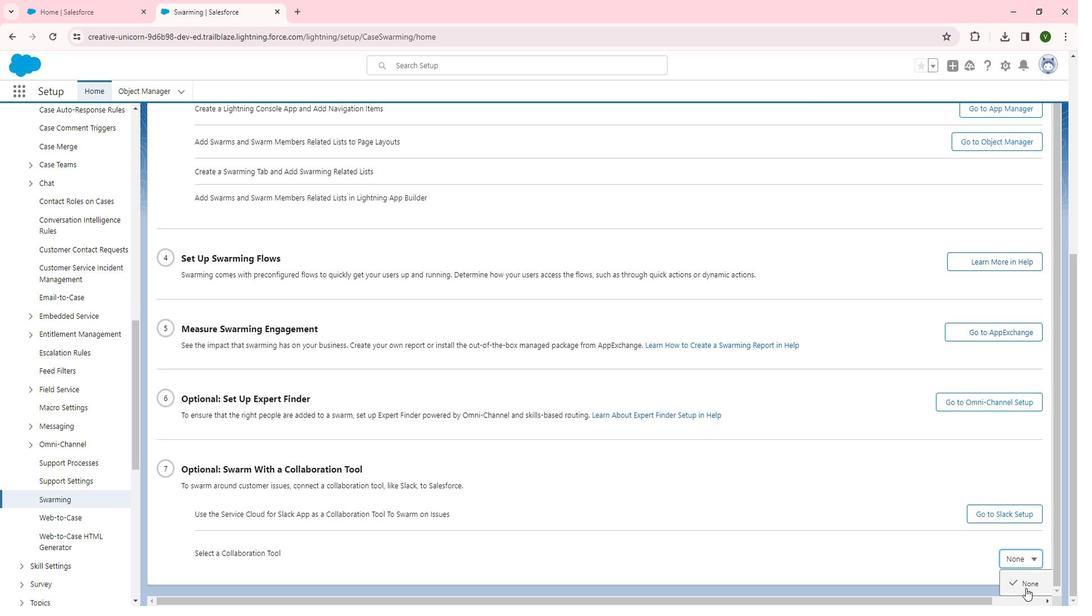 
Action: Mouse scrolled (1034, 574) with delta (0, 0)
Screenshot: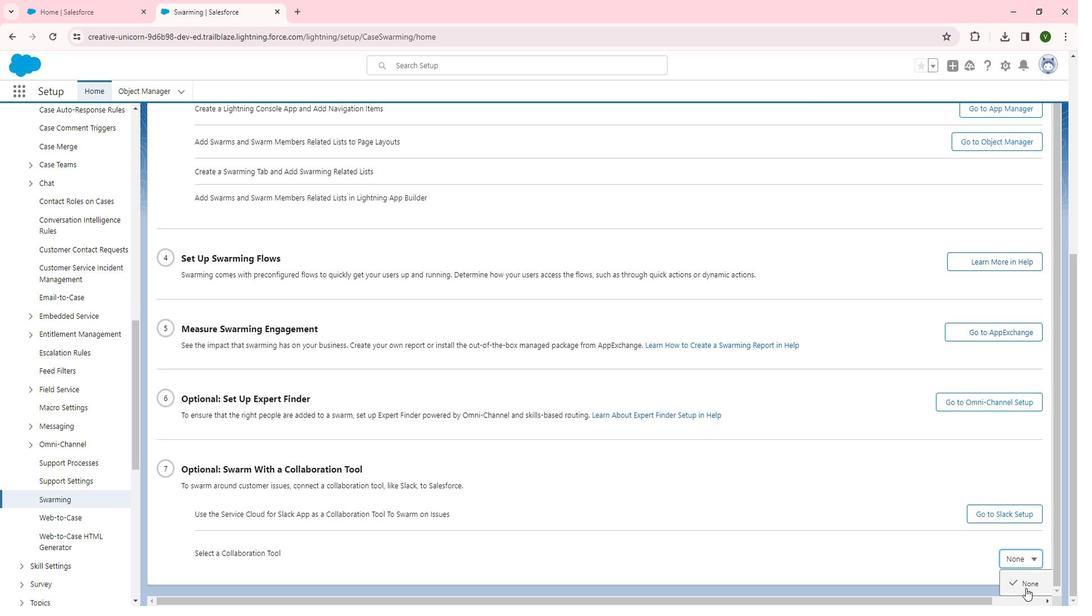
Action: Mouse moved to (1034, 575)
Screenshot: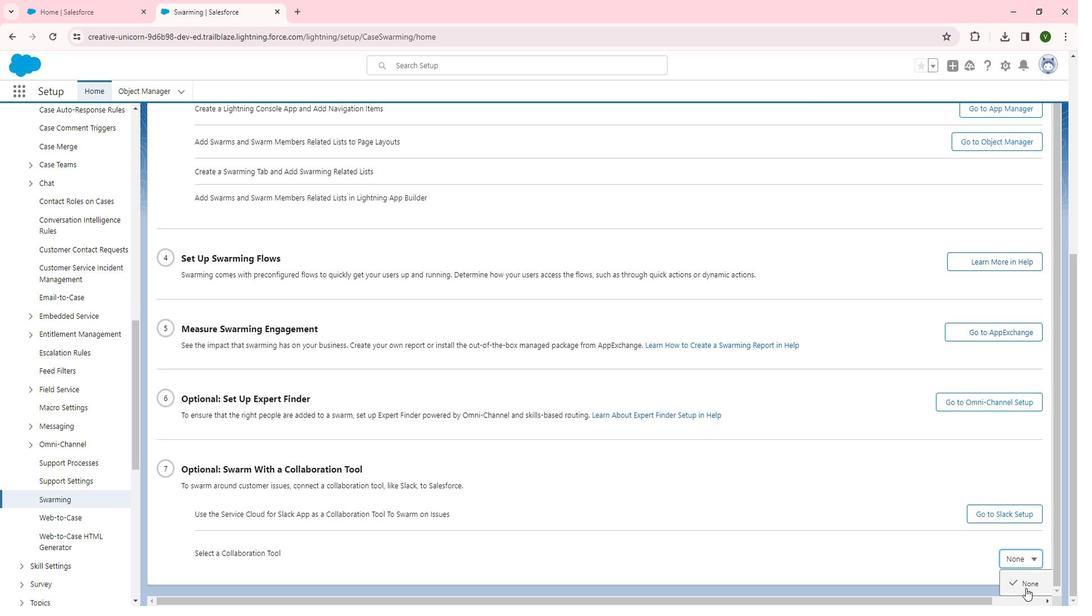
Action: Mouse scrolled (1034, 574) with delta (0, 0)
Screenshot: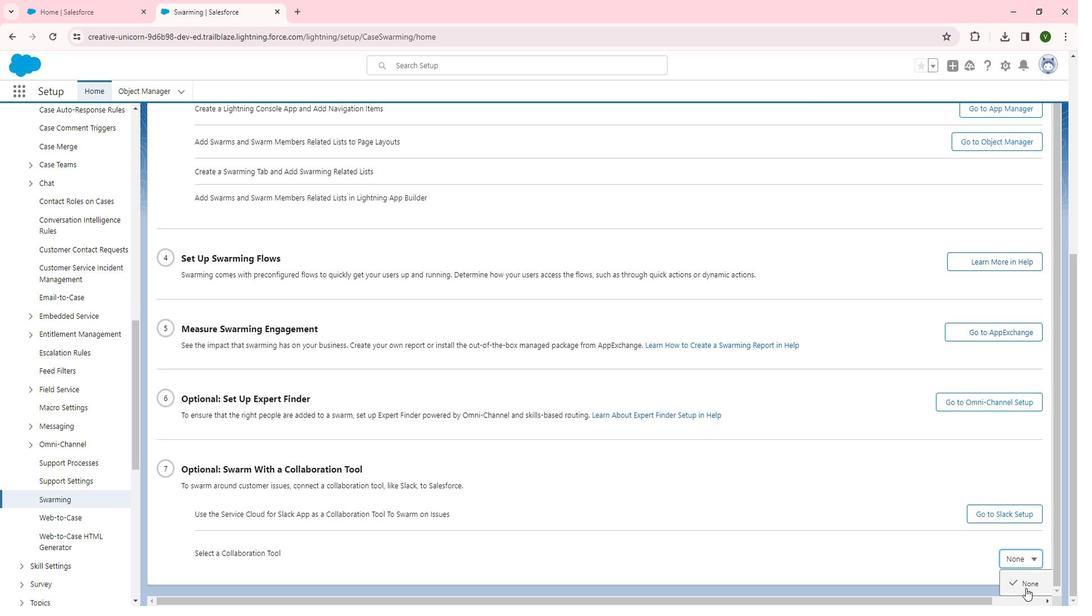 
Action: Mouse moved to (1025, 567)
Screenshot: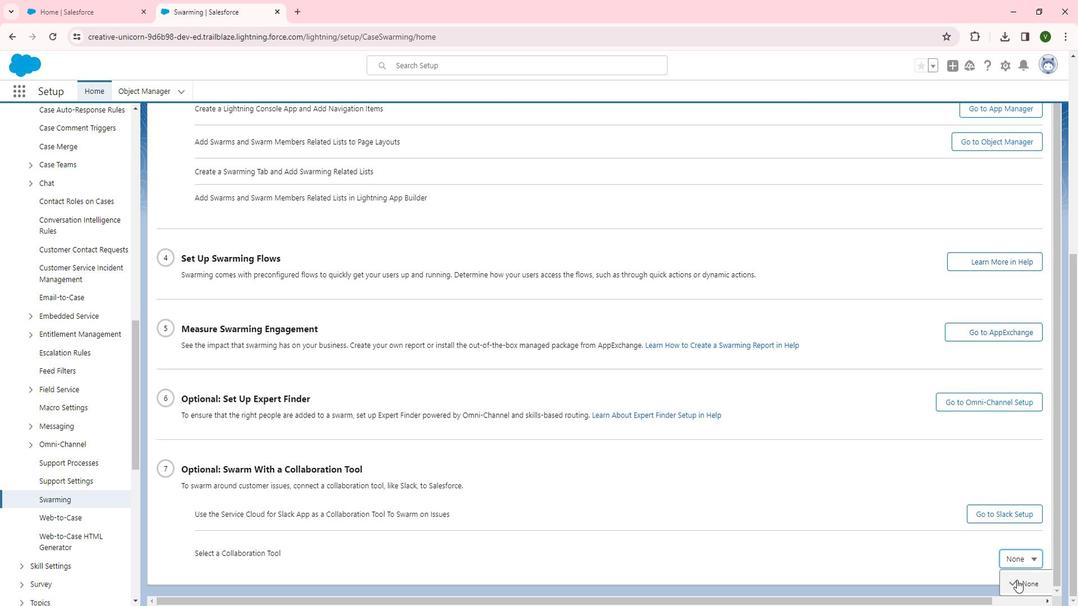 
Action: Mouse pressed left at (1025, 567)
Screenshot: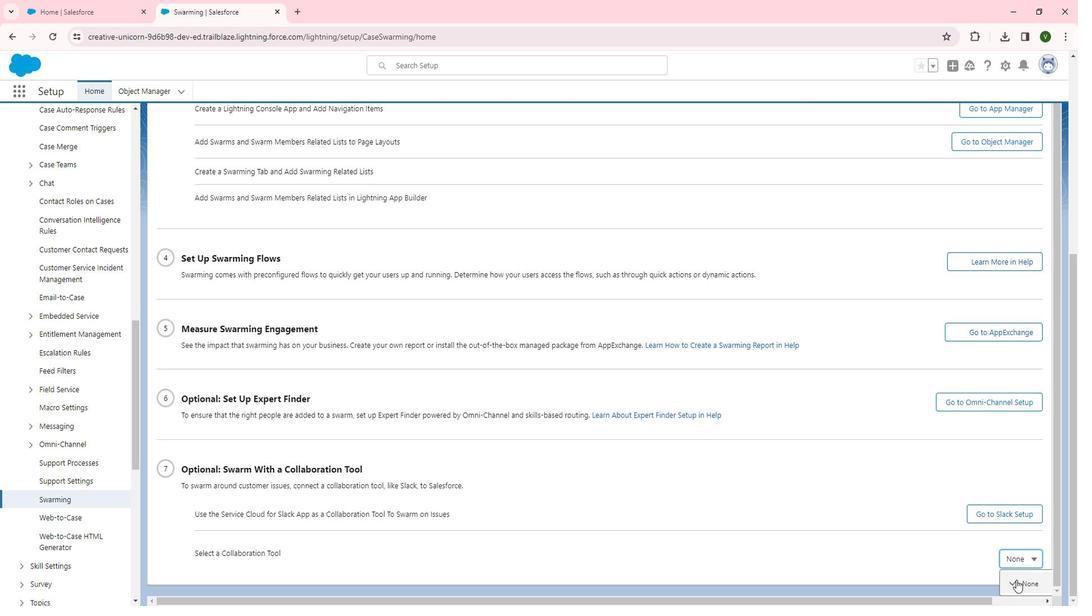 
Action: Mouse moved to (977, 549)
Screenshot: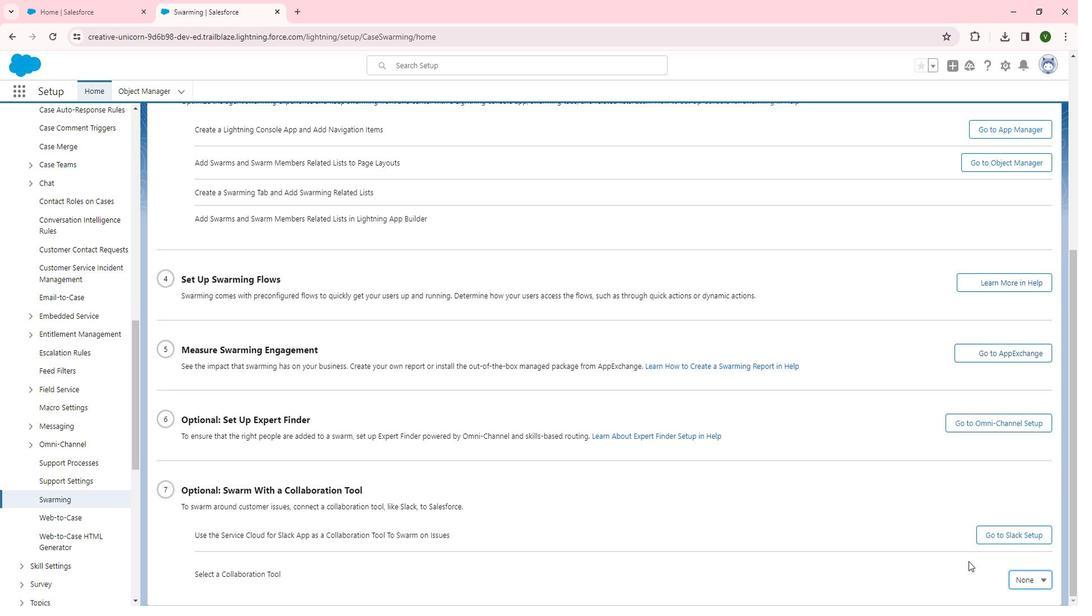 
